 Task: Search one way flight ticket for 2 adults, 4 children and 1 infant on lap in business from Ceiba: Jose Aponte De La Torre Airport to Rock Springs: Southwest Wyoming Regional Airport (rock Springs Sweetwater County Airport) on 8-5-2023. Choice of flights is Frontier. Number of bags: 2 carry on bags and 7 checked bags. Price is upto 40000. Outbound departure time preference is 20:30.
Action: Mouse moved to (406, 348)
Screenshot: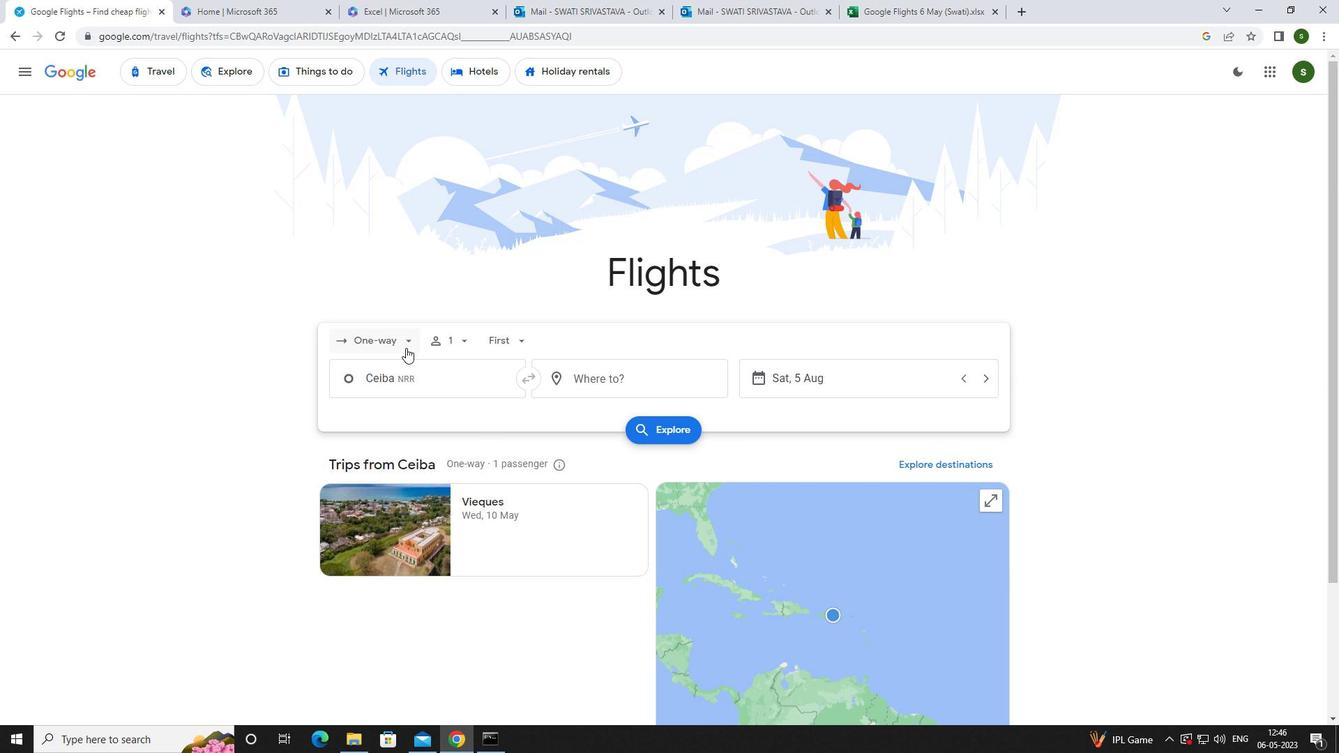 
Action: Mouse pressed left at (406, 348)
Screenshot: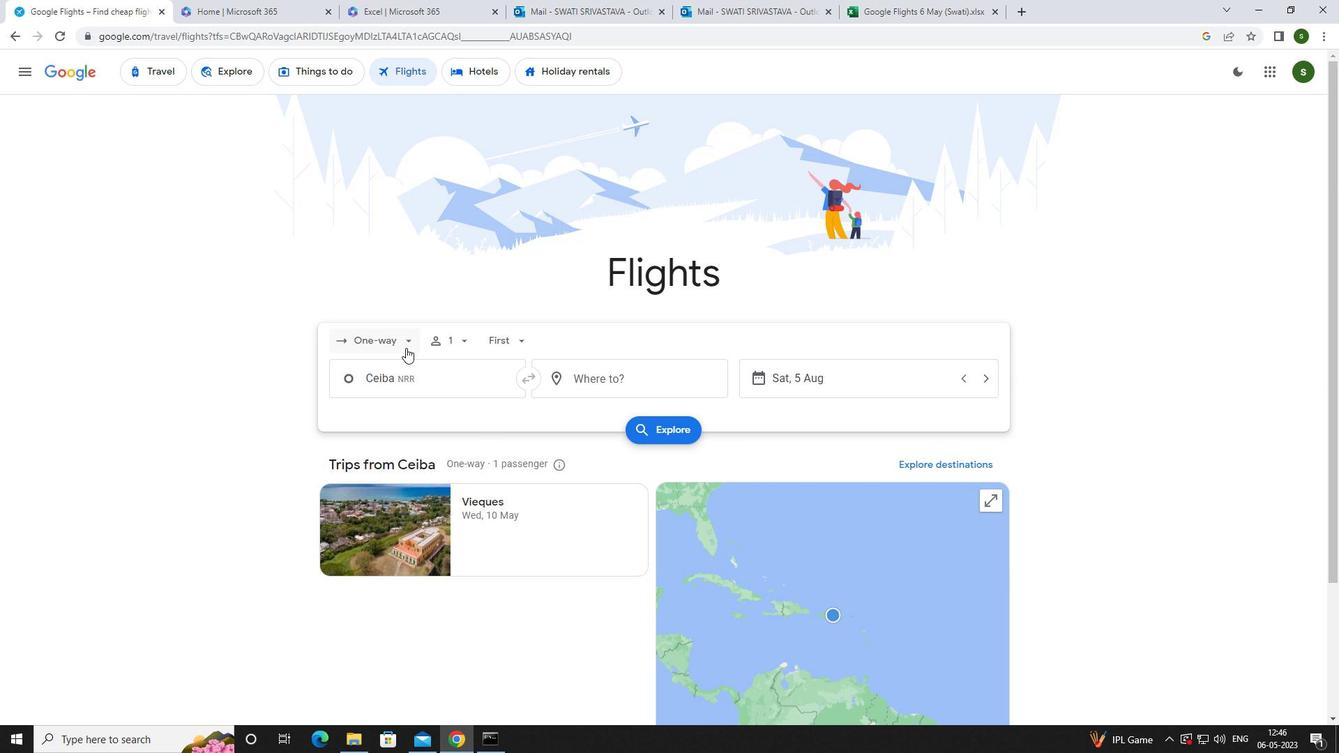 
Action: Mouse moved to (401, 399)
Screenshot: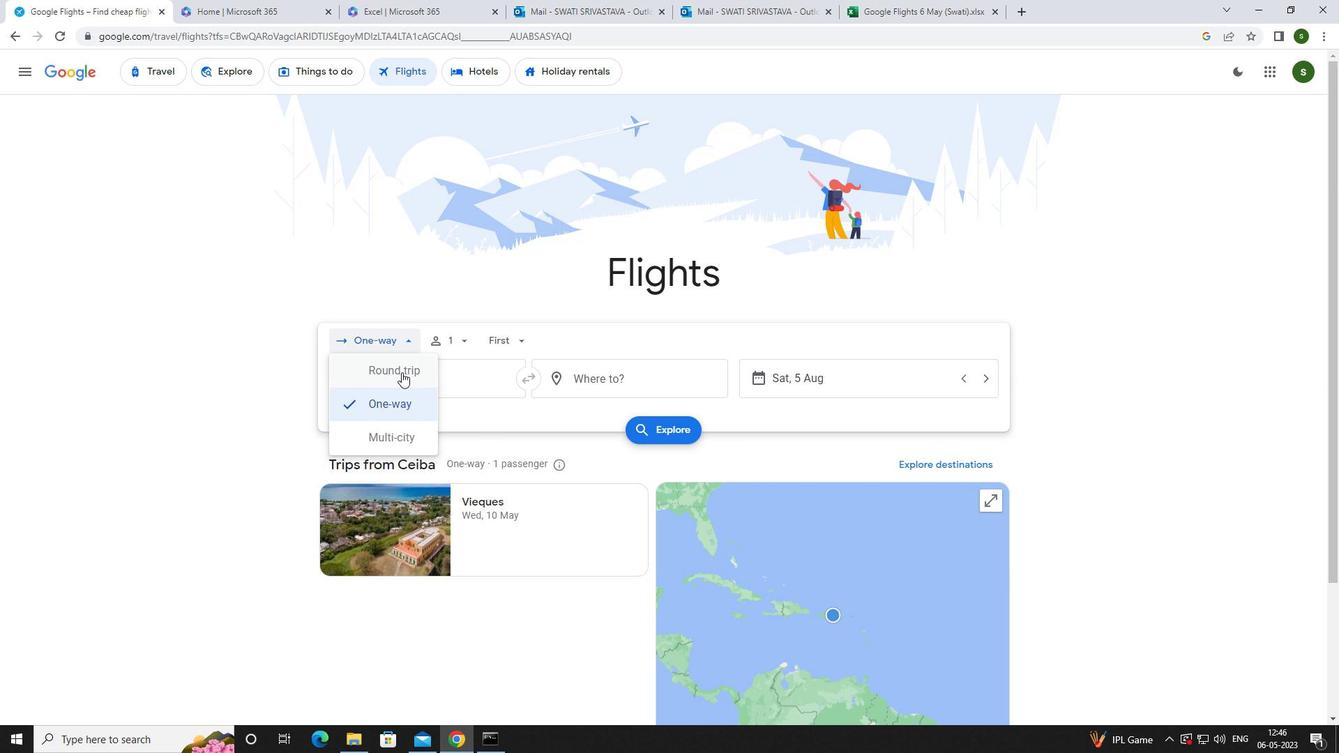 
Action: Mouse pressed left at (401, 399)
Screenshot: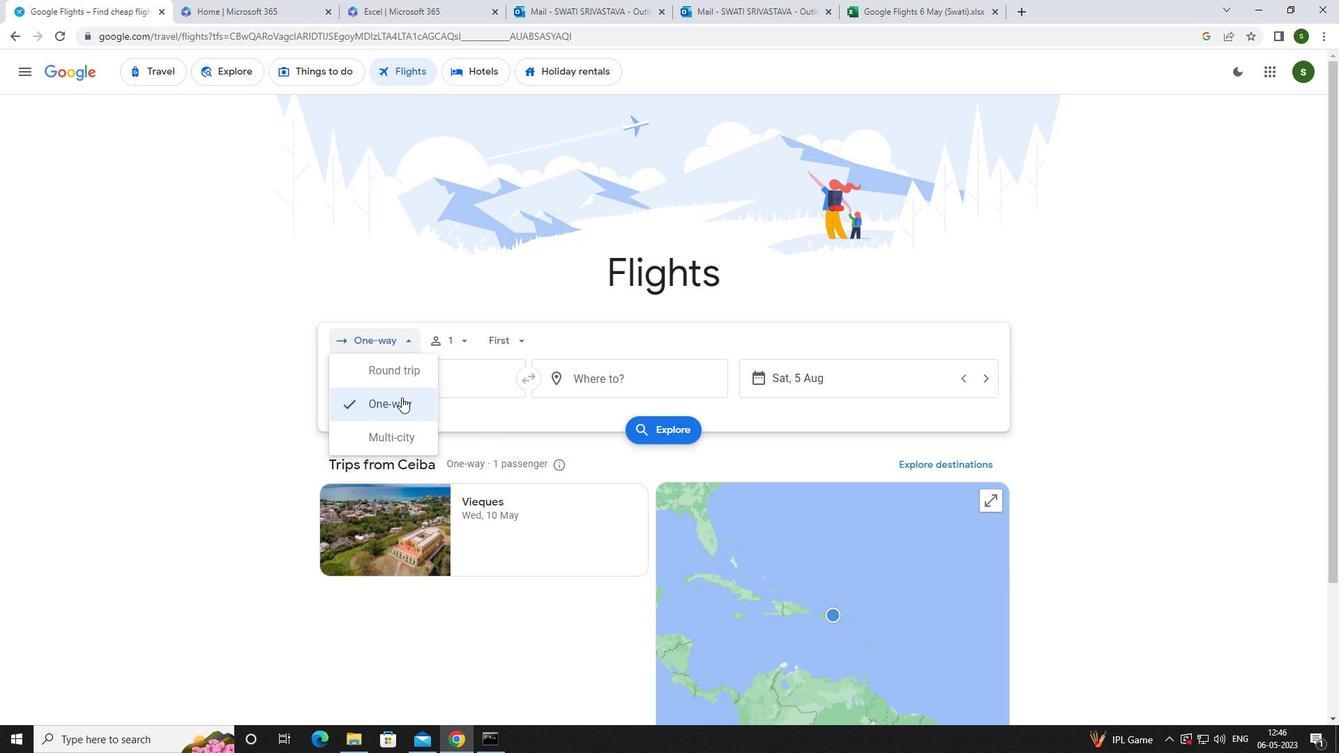 
Action: Mouse moved to (457, 332)
Screenshot: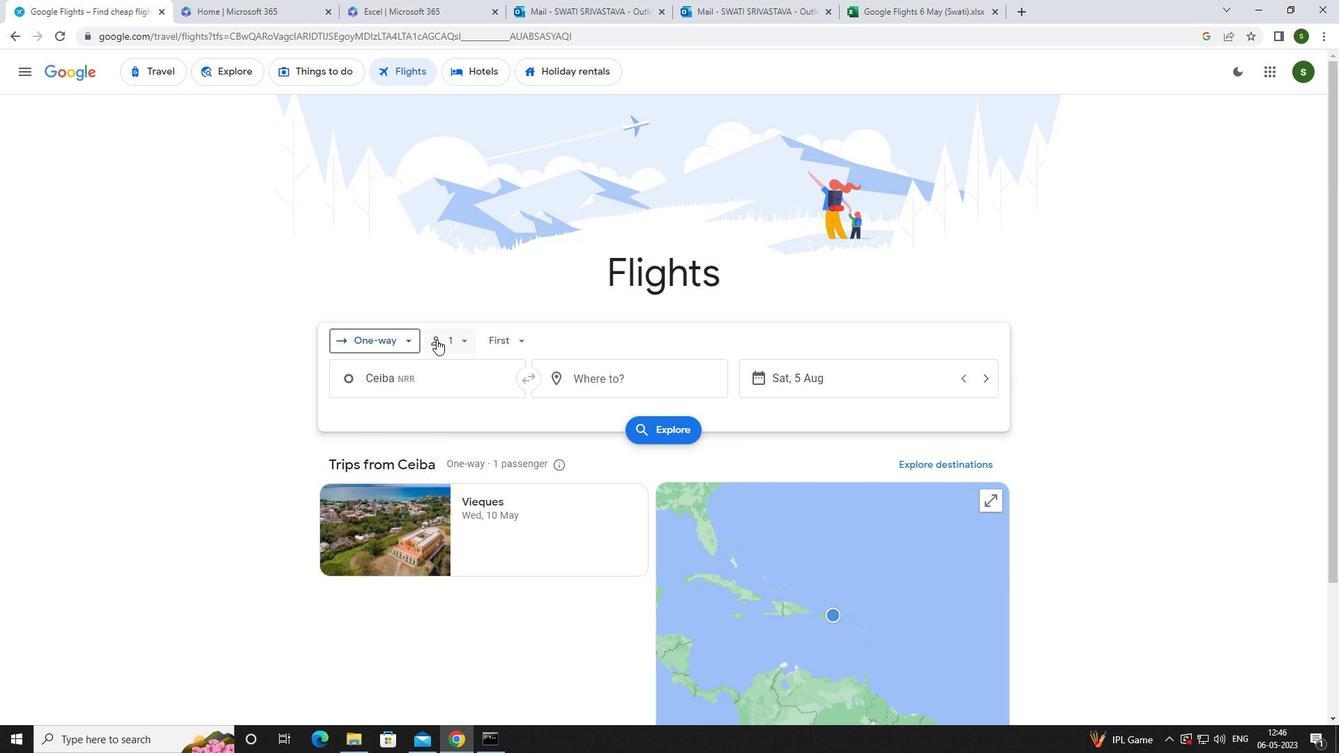 
Action: Mouse pressed left at (457, 332)
Screenshot: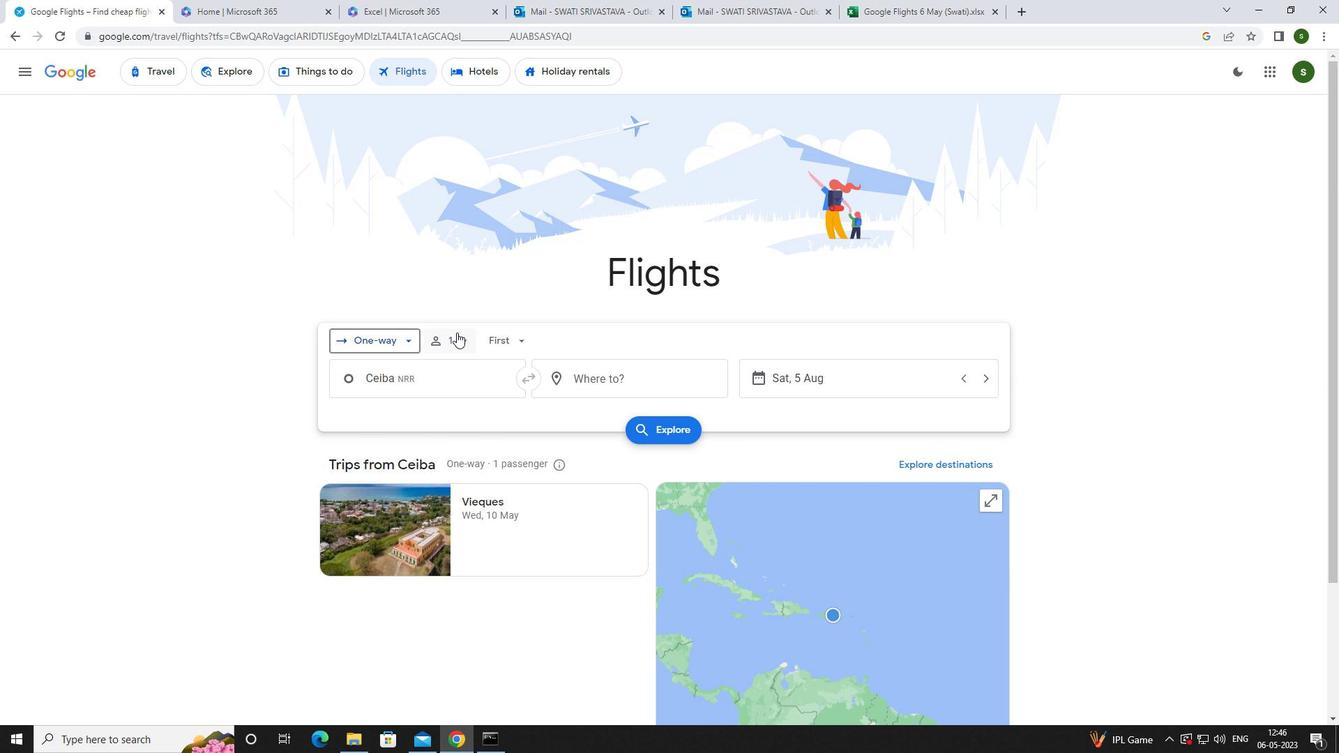 
Action: Mouse moved to (575, 372)
Screenshot: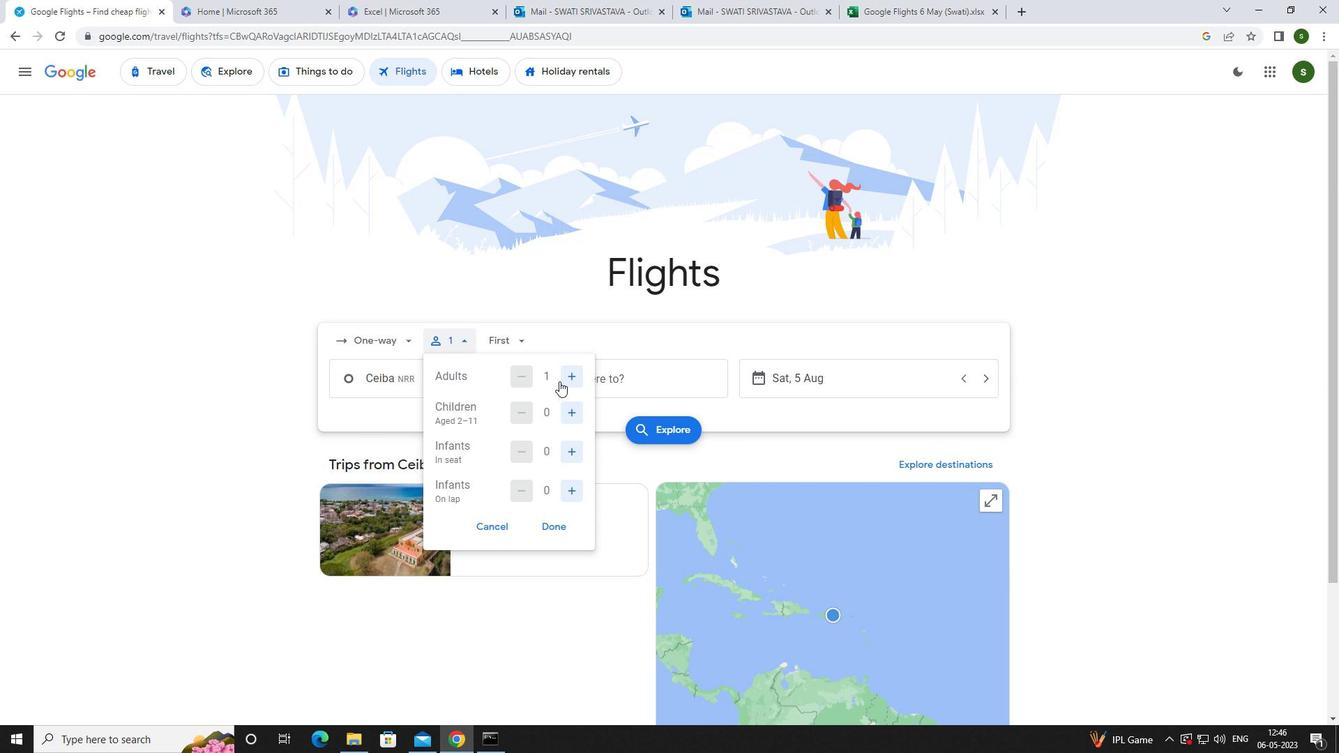 
Action: Mouse pressed left at (575, 372)
Screenshot: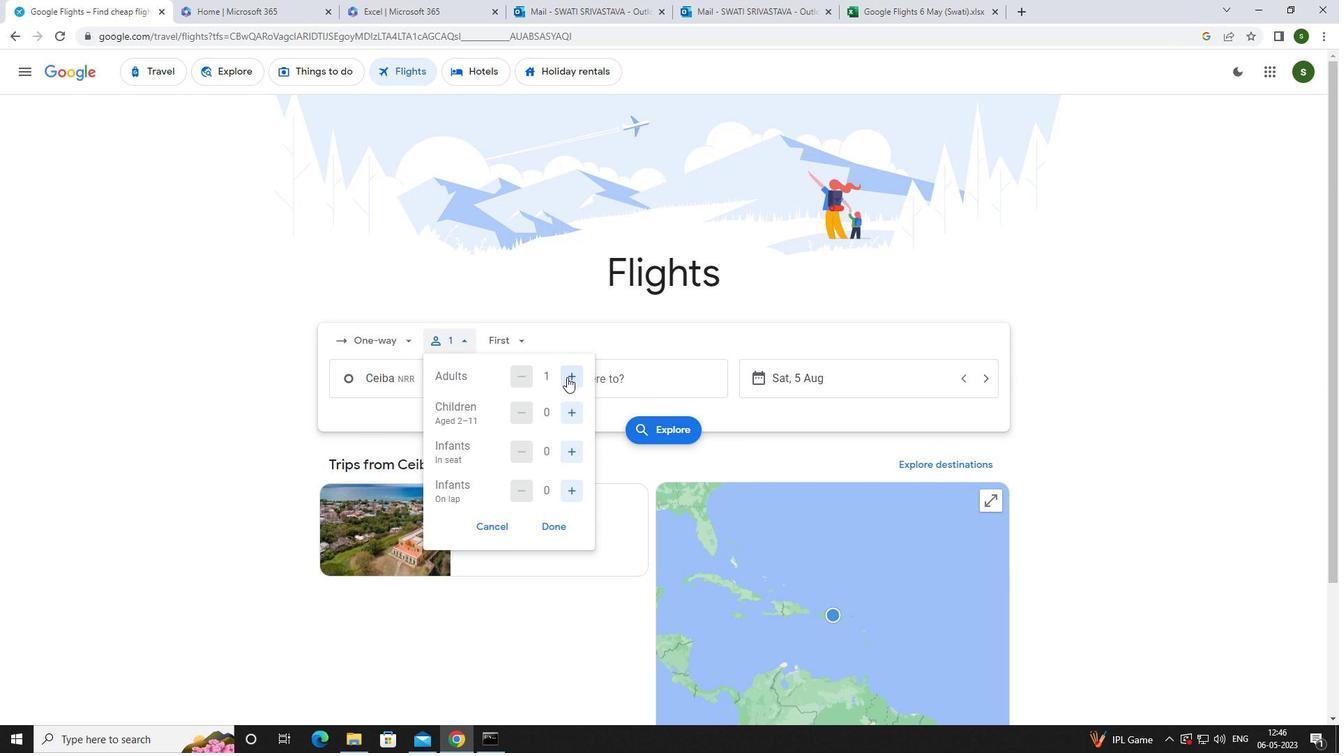 
Action: Mouse moved to (574, 408)
Screenshot: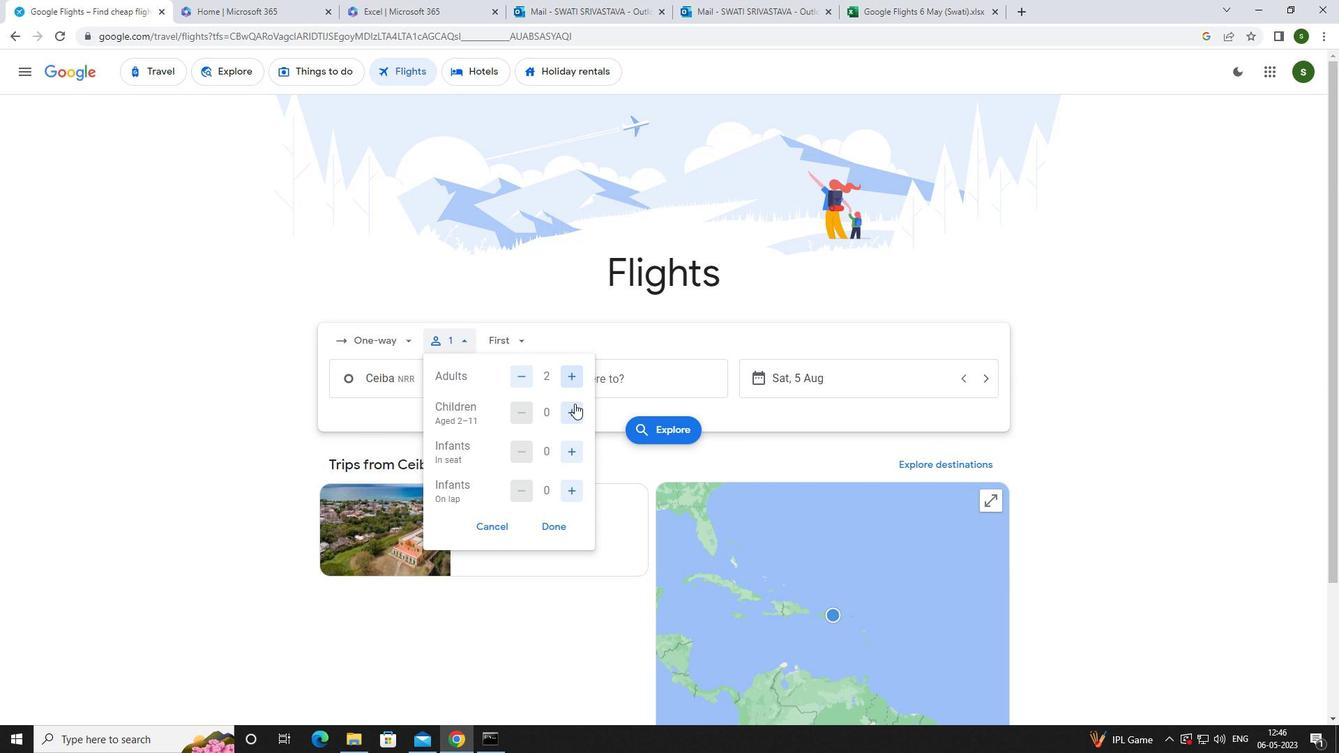 
Action: Mouse pressed left at (574, 408)
Screenshot: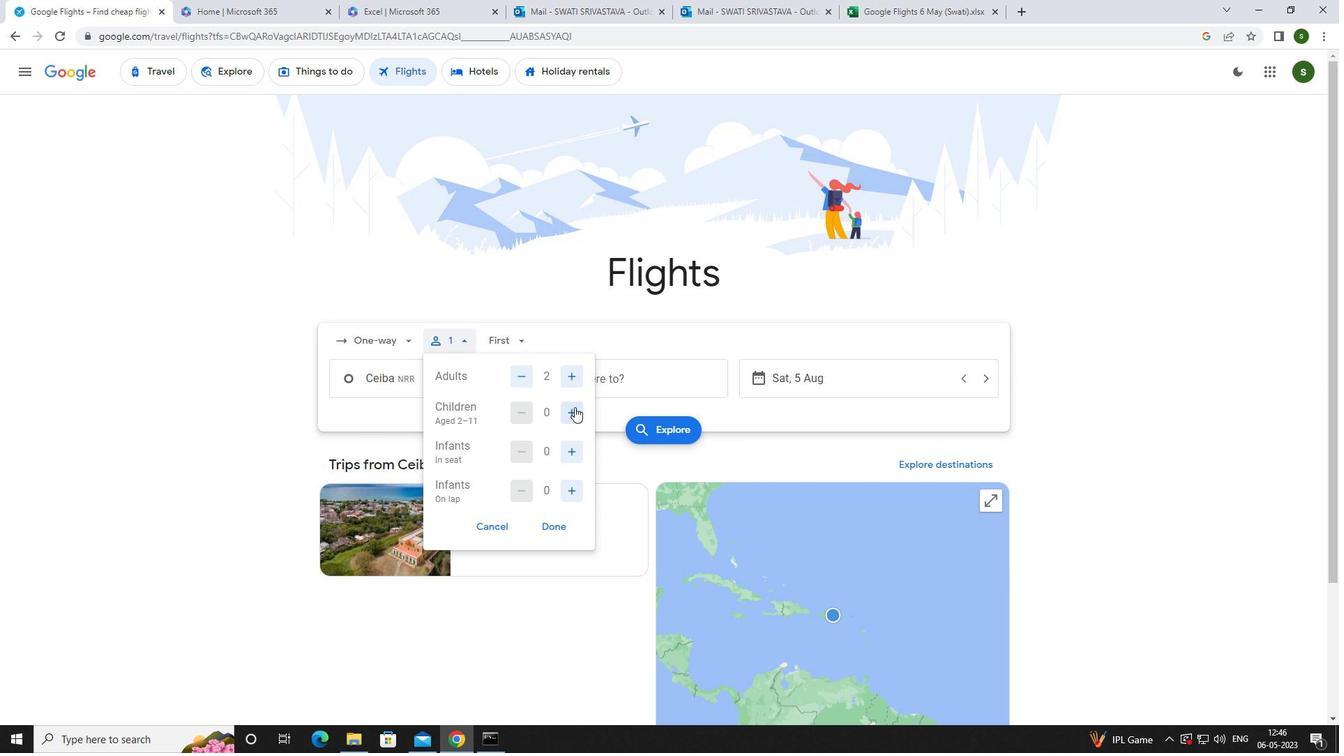 
Action: Mouse pressed left at (574, 408)
Screenshot: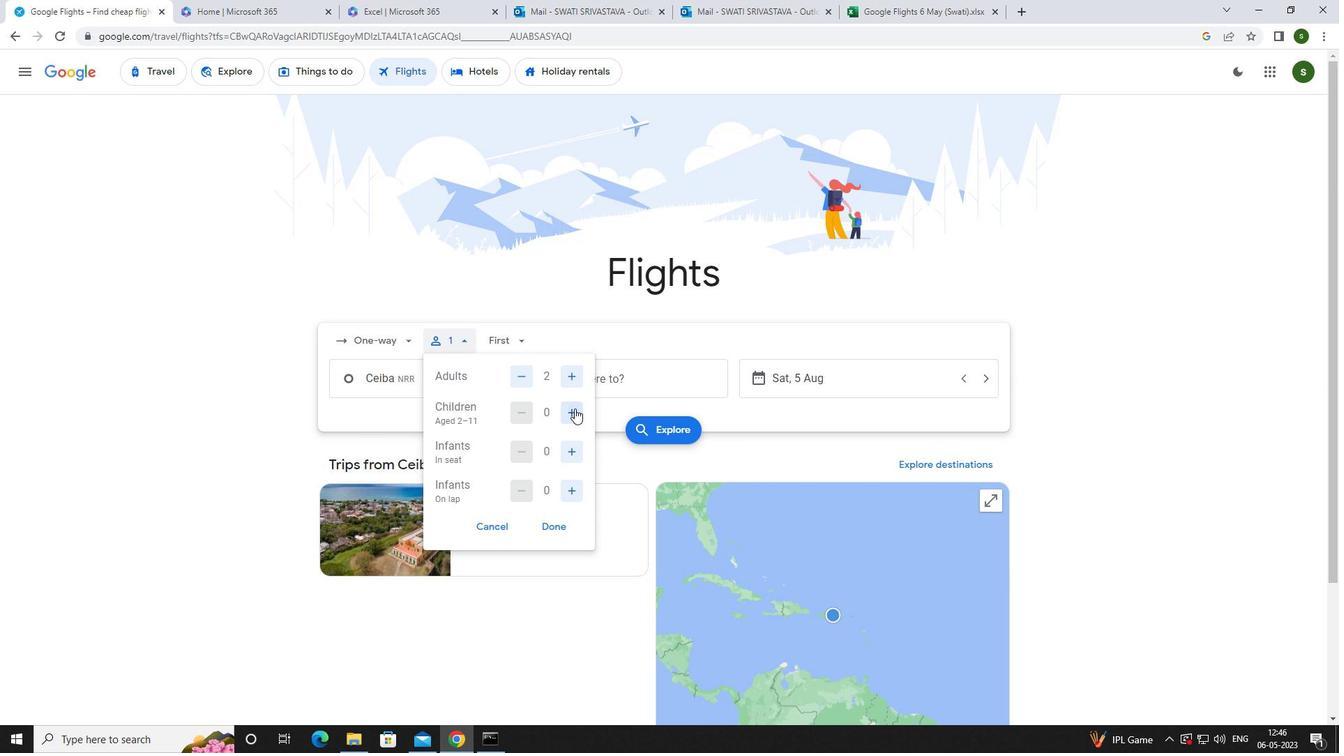 
Action: Mouse pressed left at (574, 408)
Screenshot: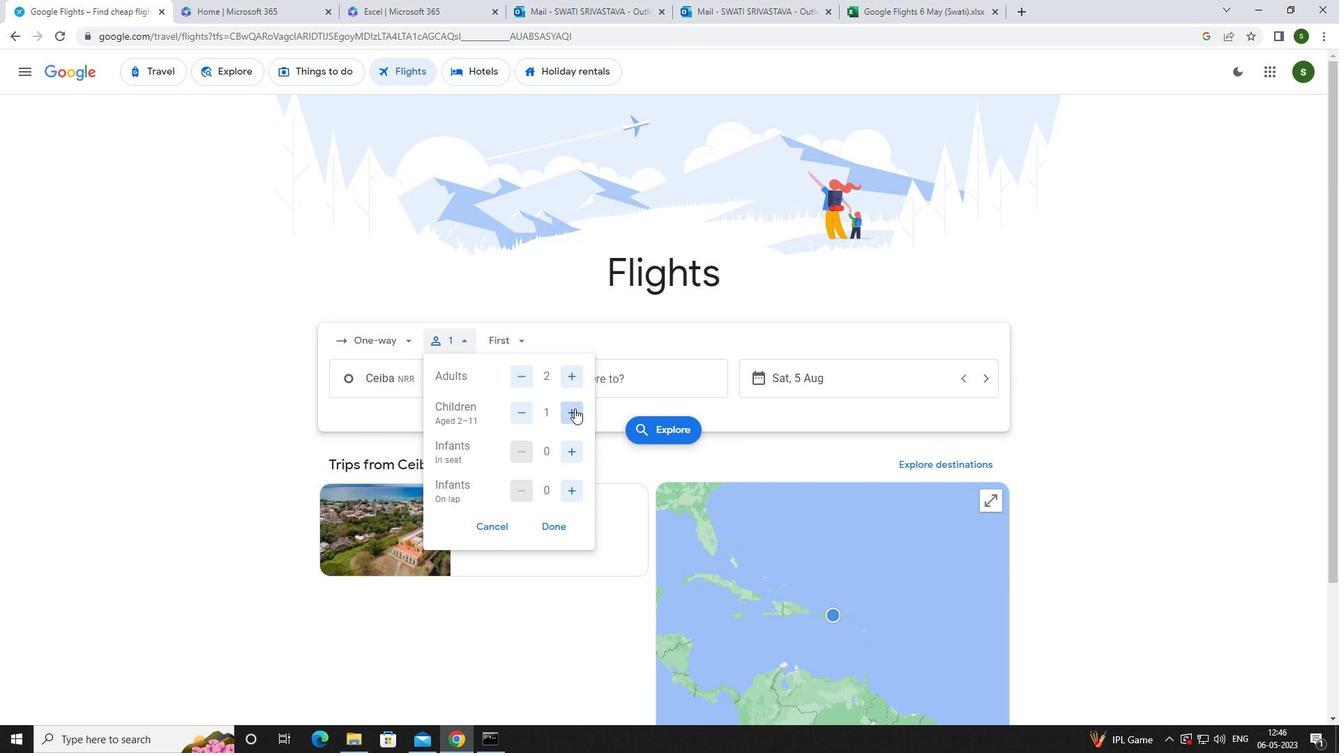 
Action: Mouse pressed left at (574, 408)
Screenshot: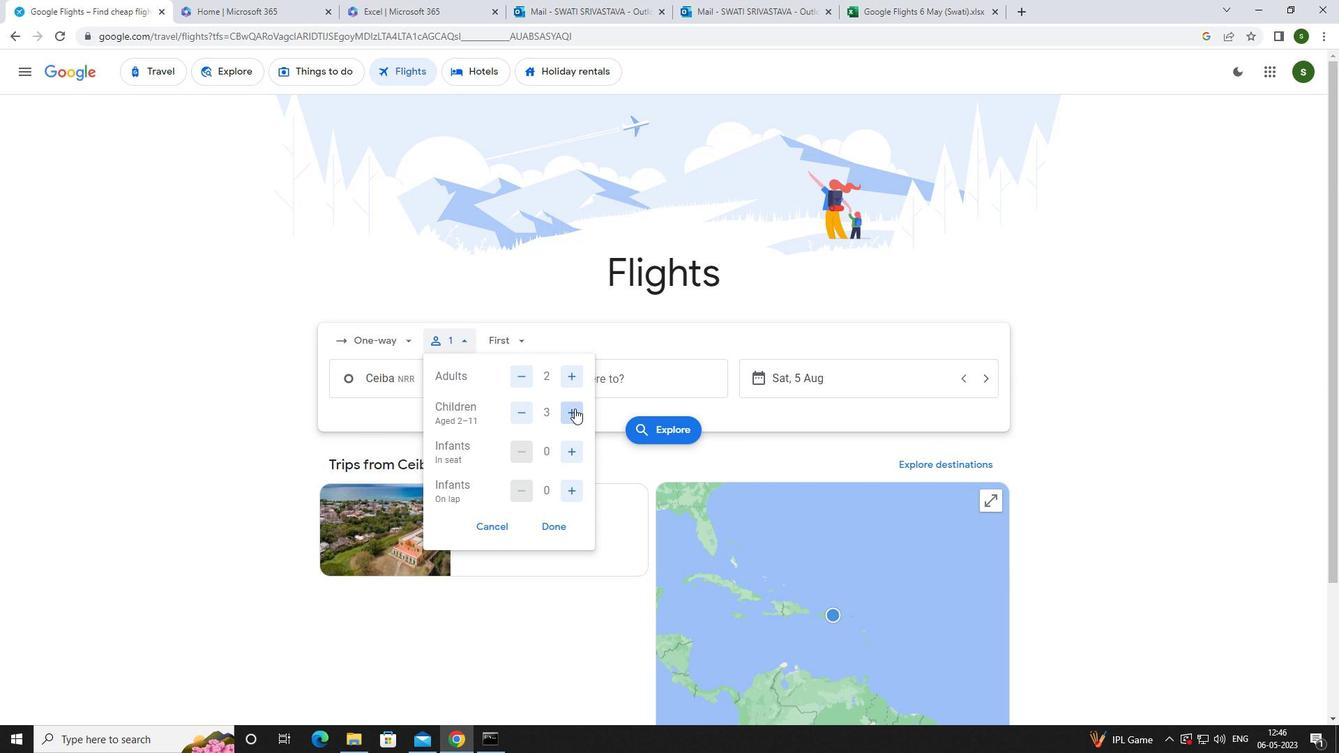 
Action: Mouse moved to (571, 484)
Screenshot: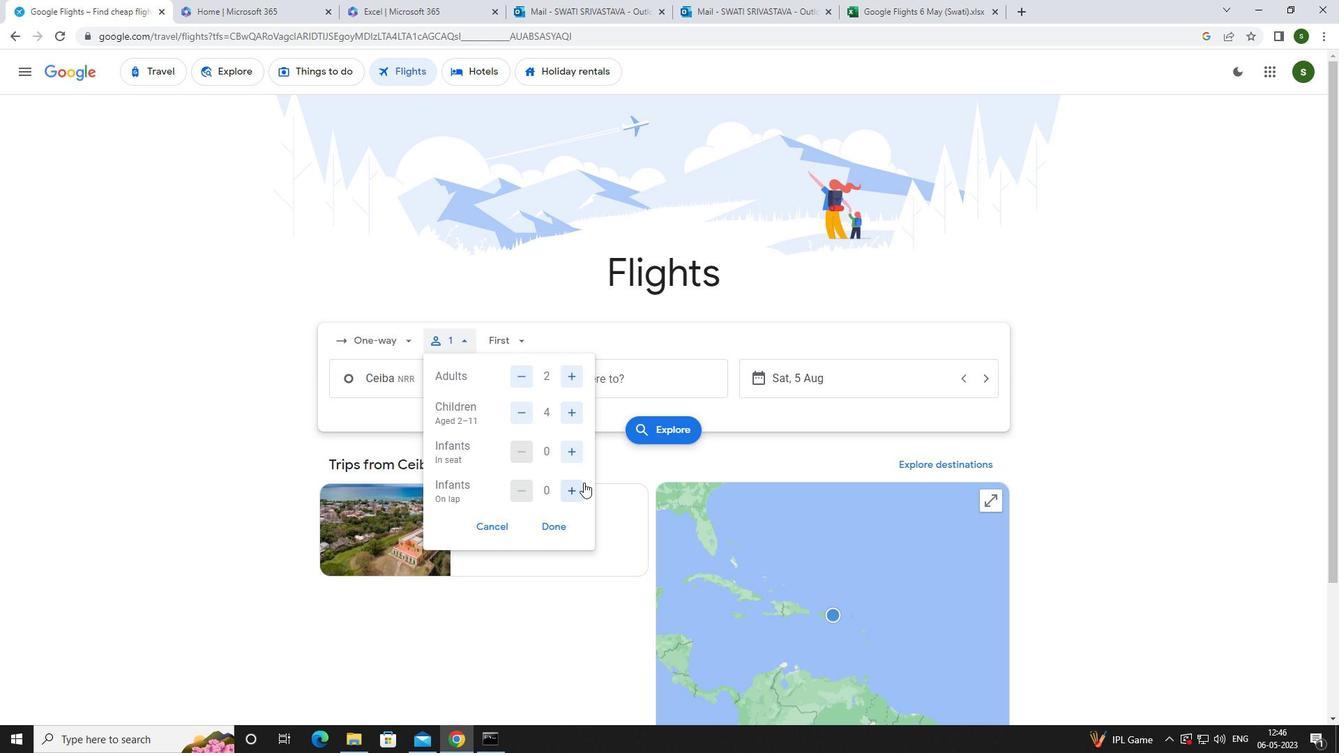 
Action: Mouse pressed left at (571, 484)
Screenshot: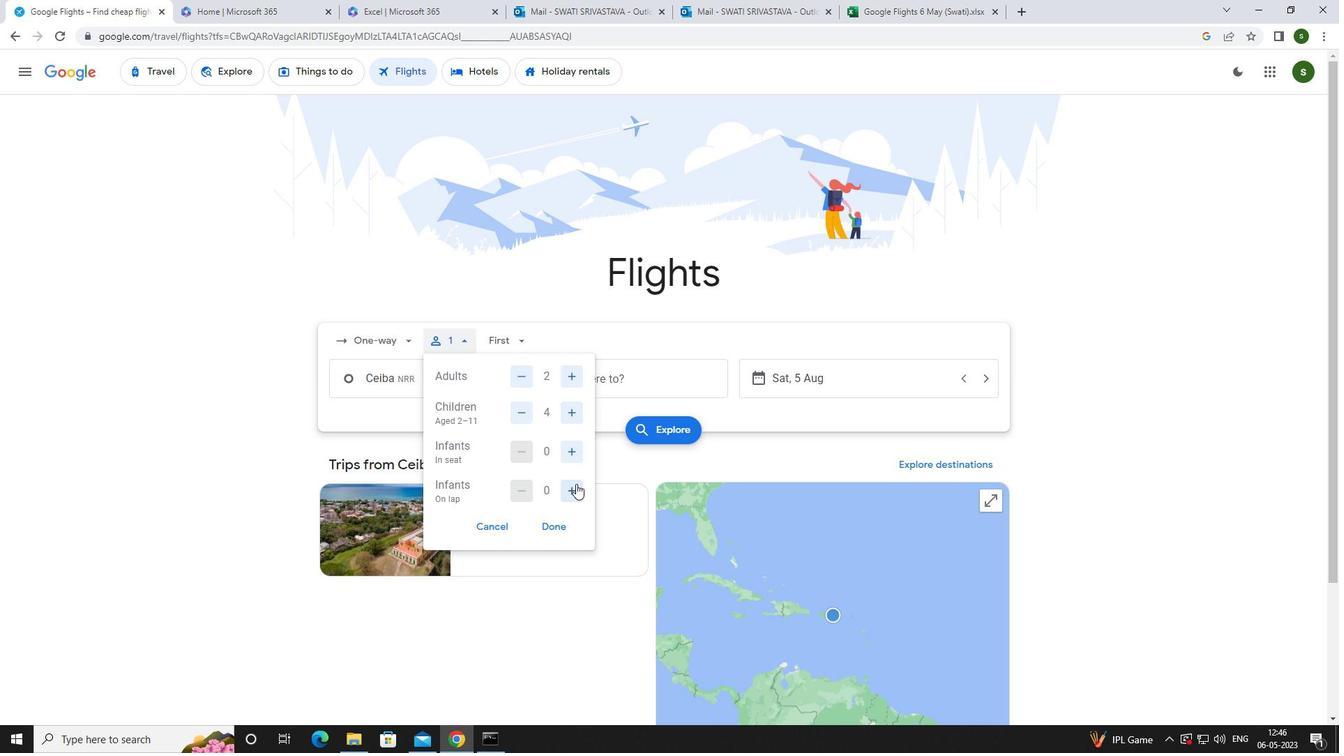 
Action: Mouse moved to (521, 341)
Screenshot: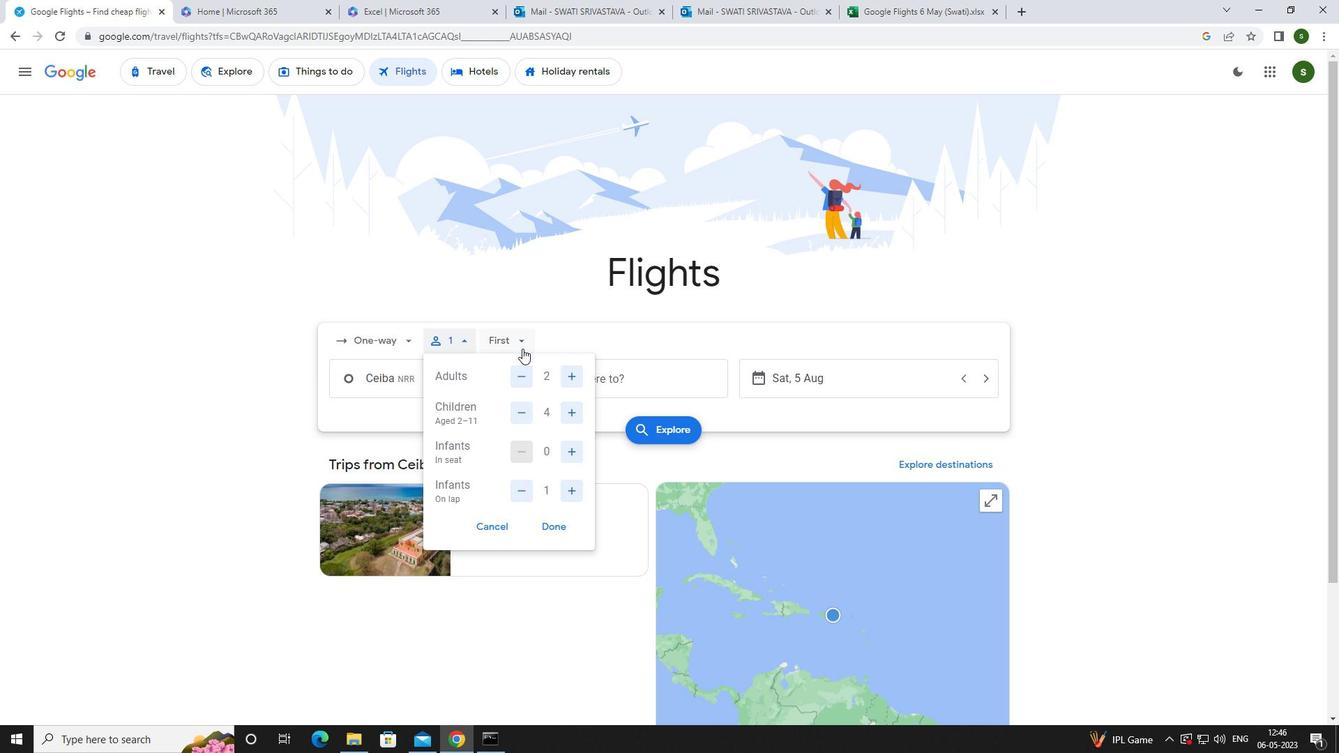 
Action: Mouse pressed left at (521, 341)
Screenshot: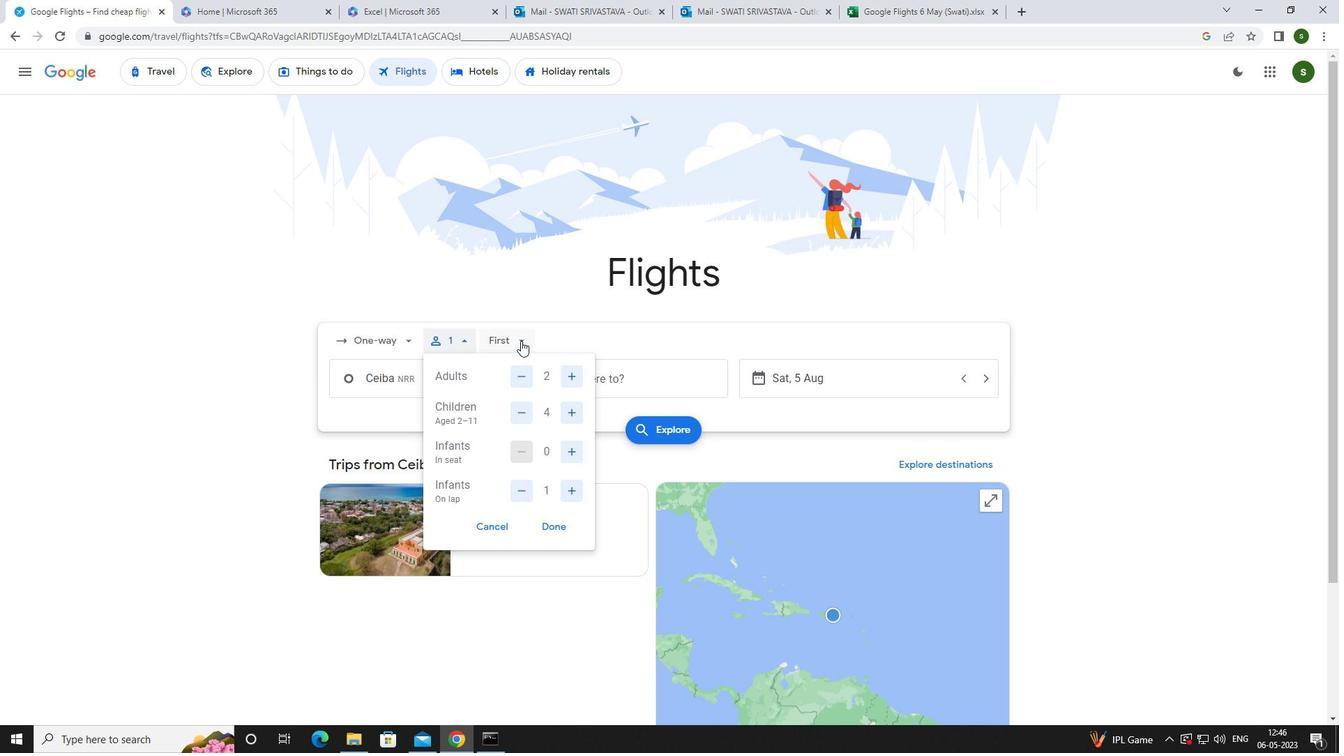
Action: Mouse moved to (528, 443)
Screenshot: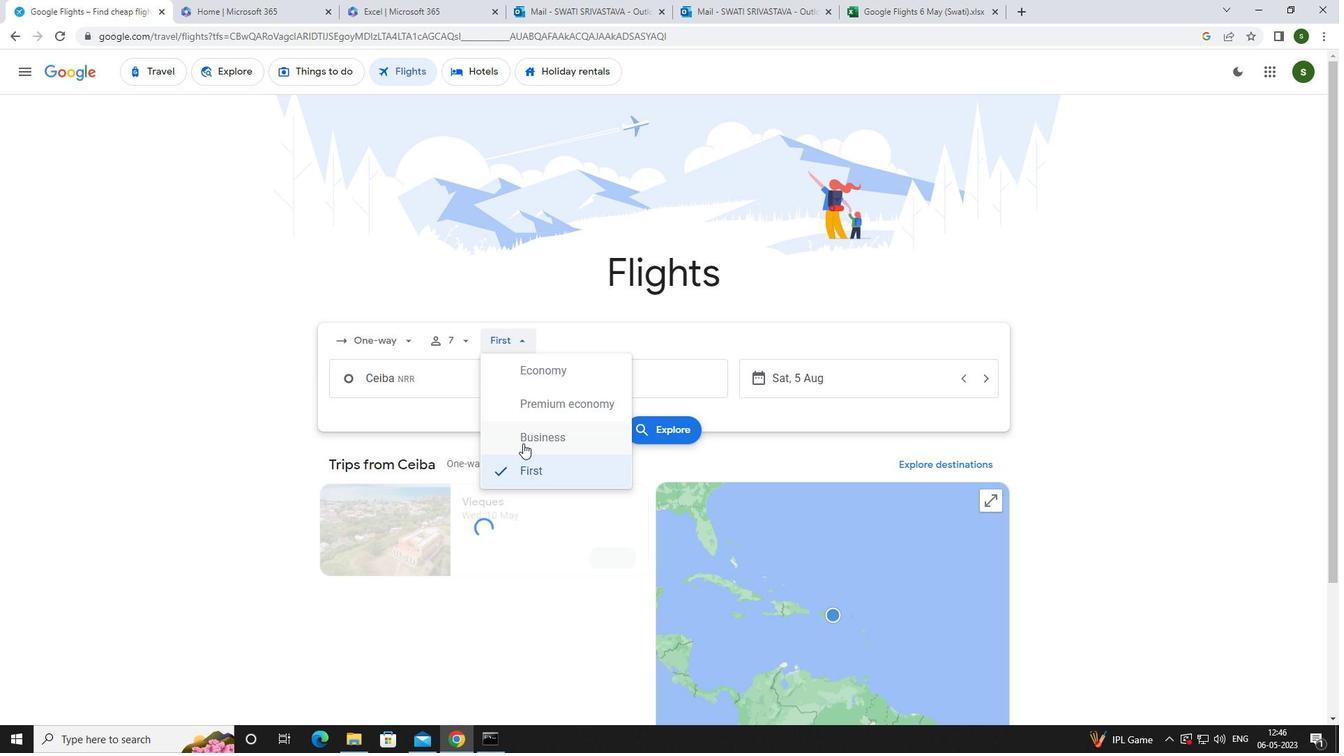 
Action: Mouse pressed left at (528, 443)
Screenshot: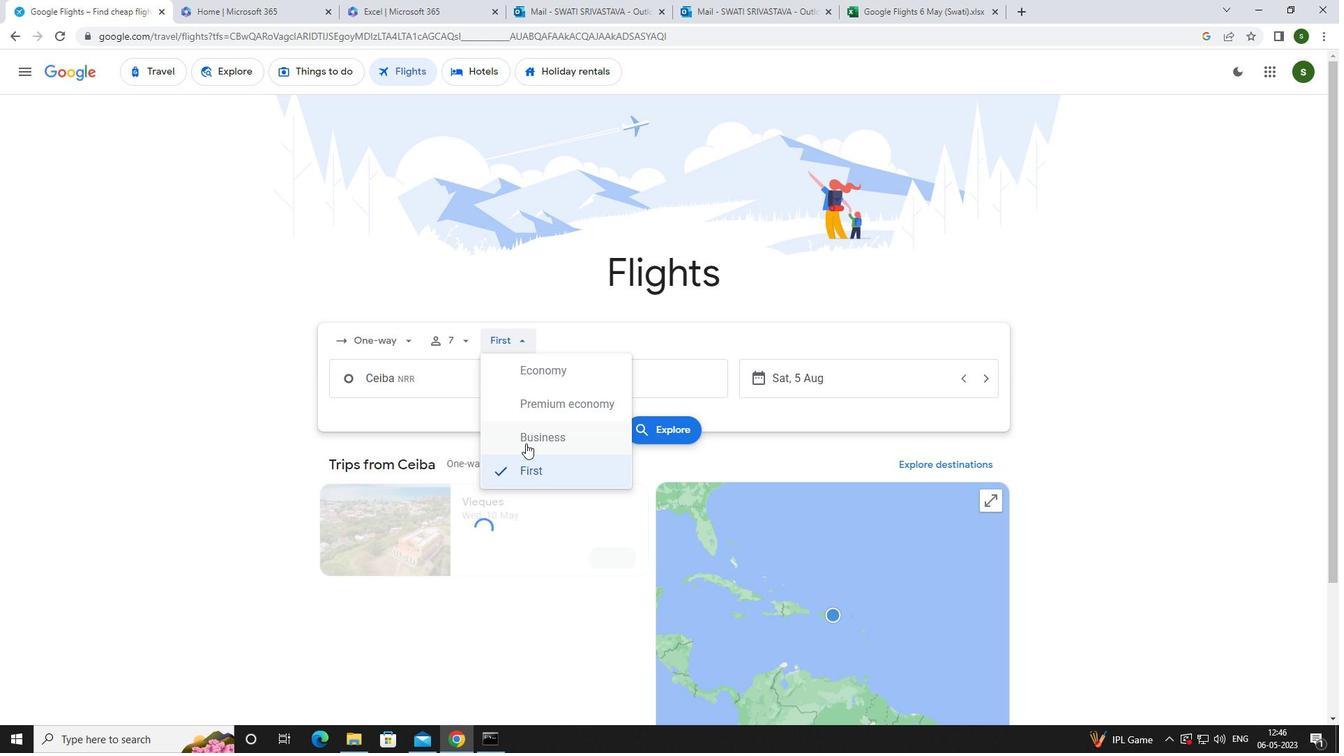 
Action: Mouse moved to (480, 389)
Screenshot: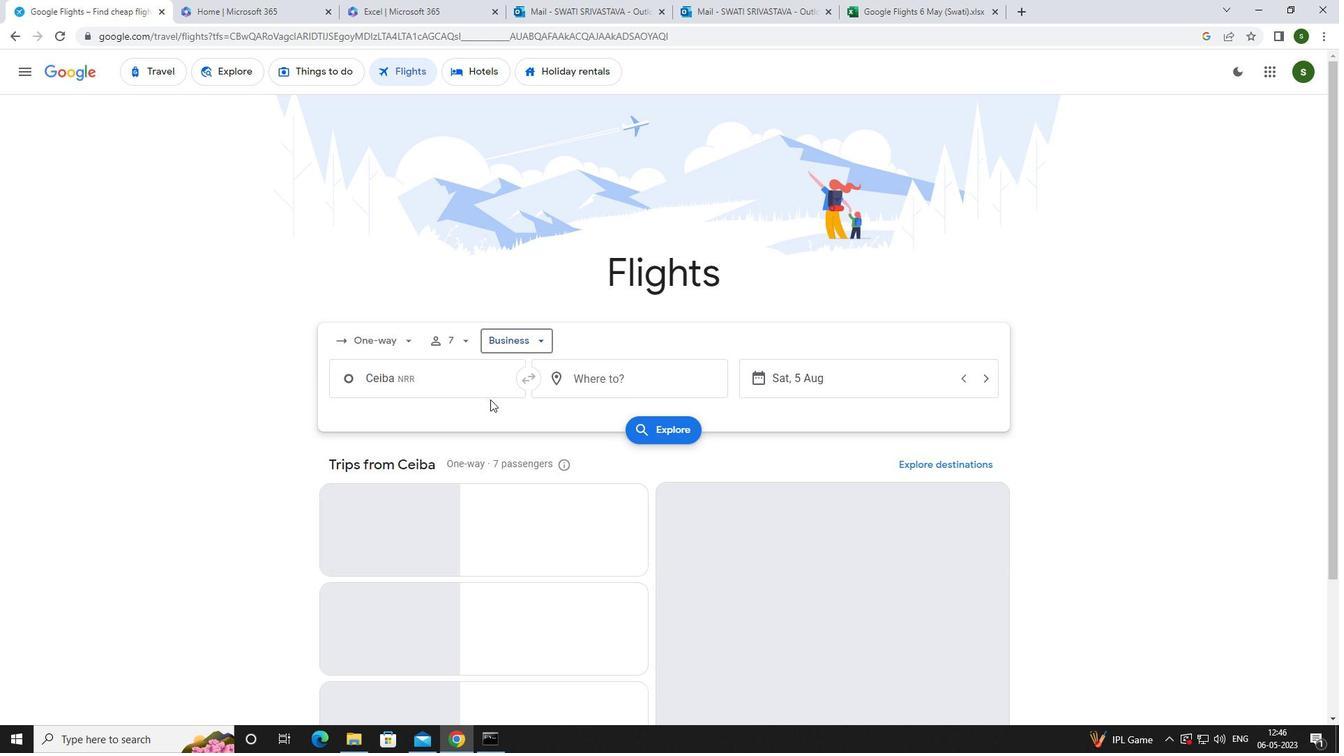 
Action: Mouse pressed left at (480, 389)
Screenshot: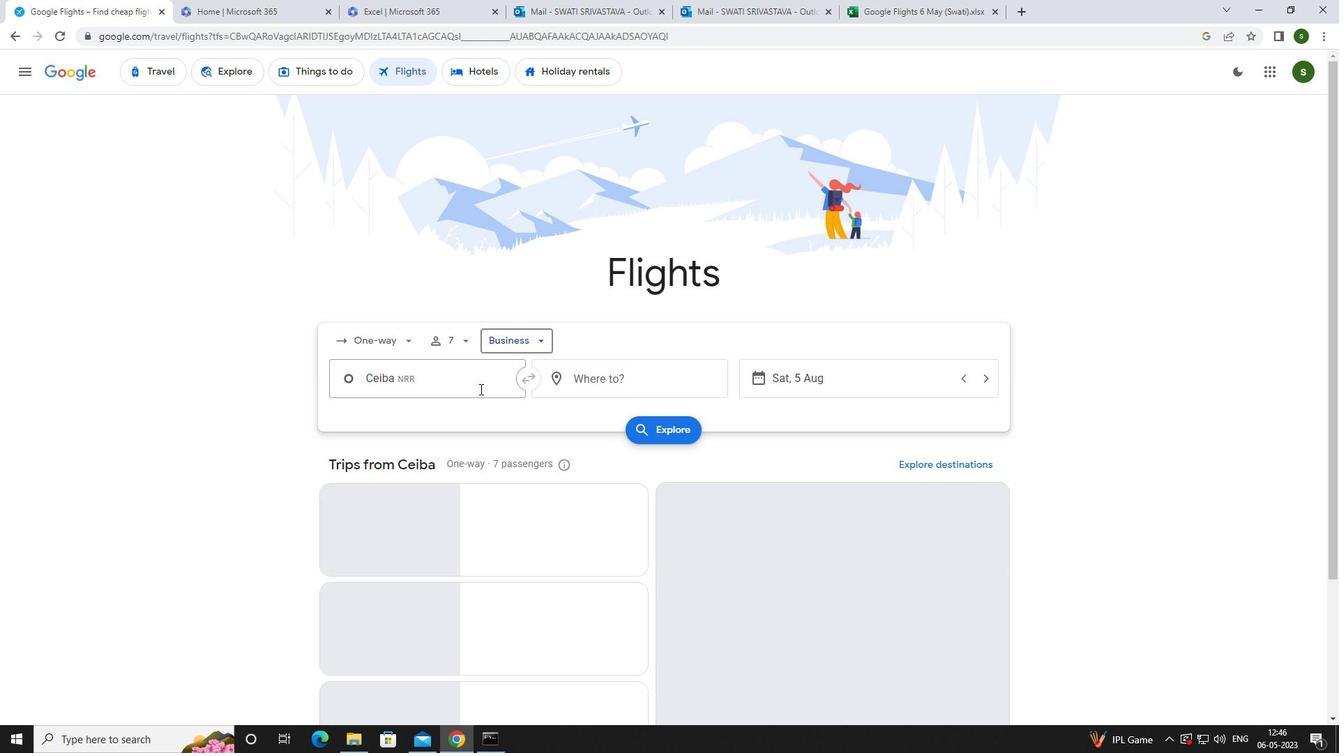 
Action: Key pressed <Key.caps_lock>j<Key.caps_lock>ose<Key.space><Key.caps_lock>a<Key.caps_lock>pont
Screenshot: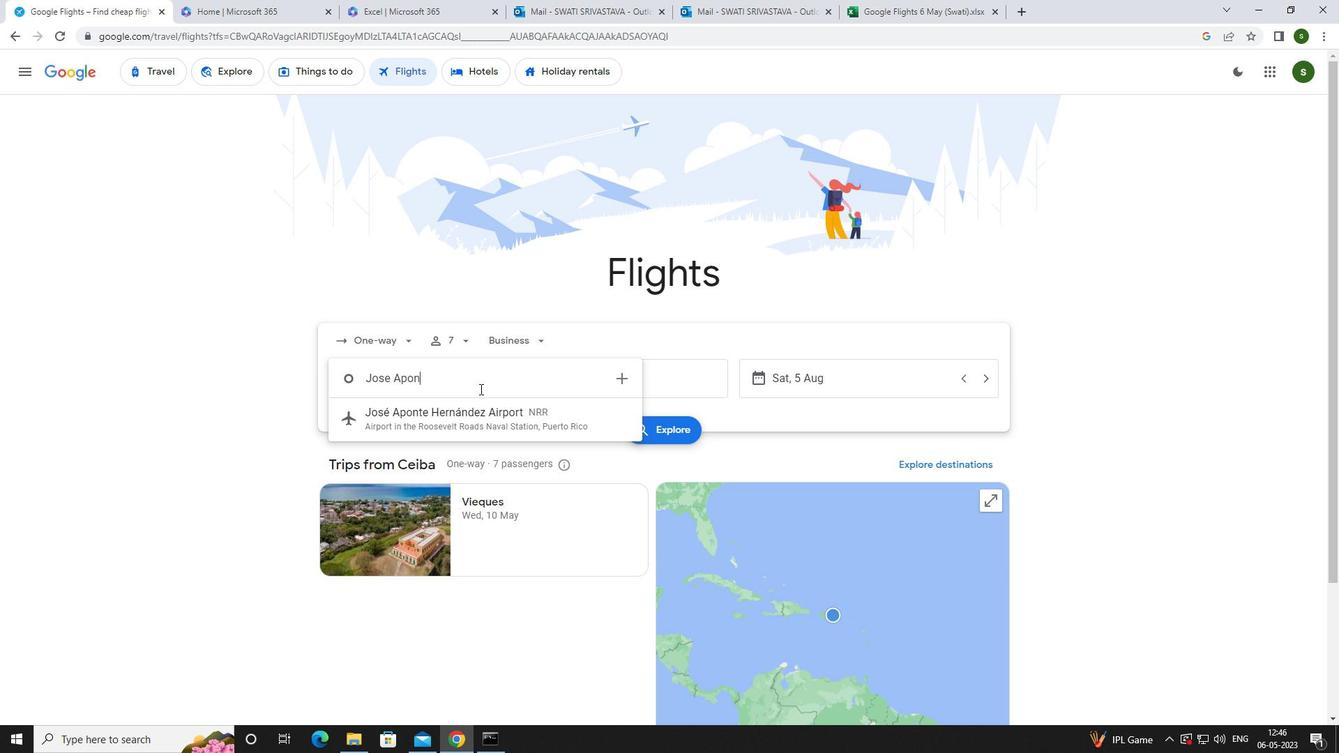 
Action: Mouse moved to (475, 413)
Screenshot: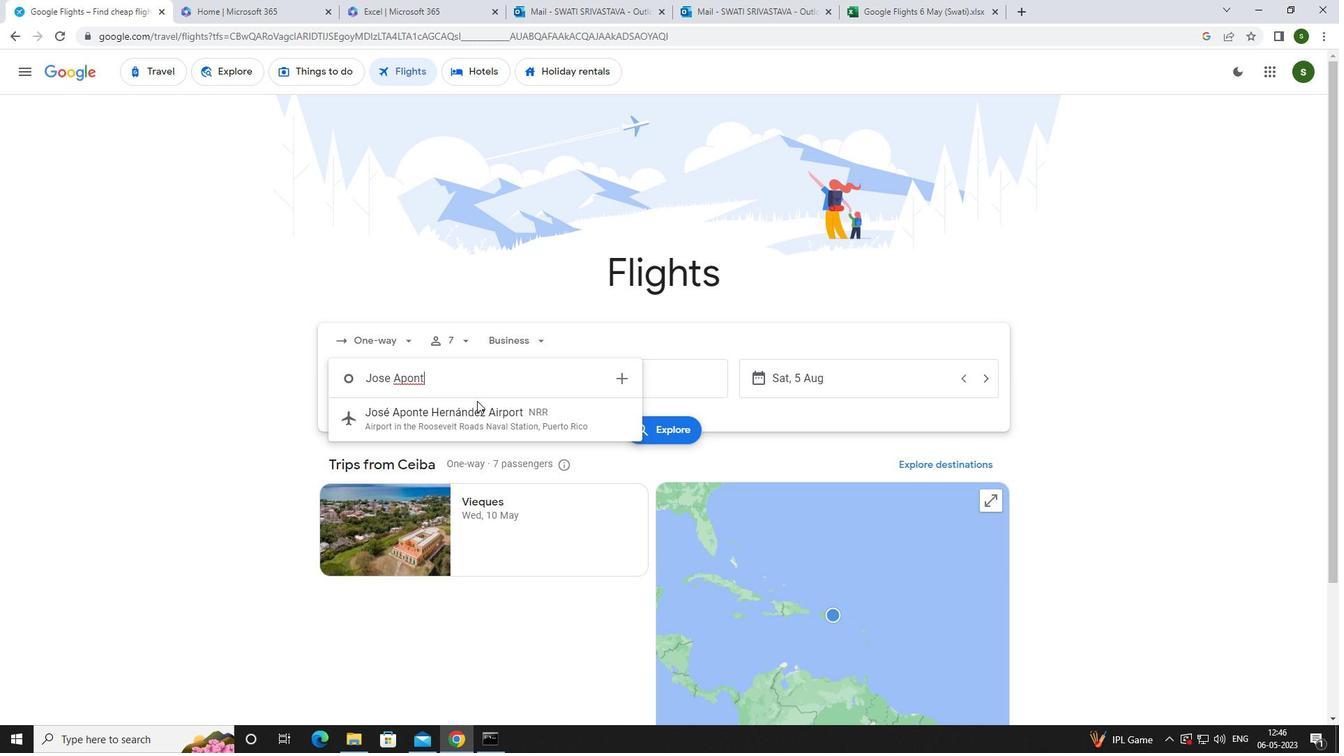 
Action: Mouse pressed left at (475, 413)
Screenshot: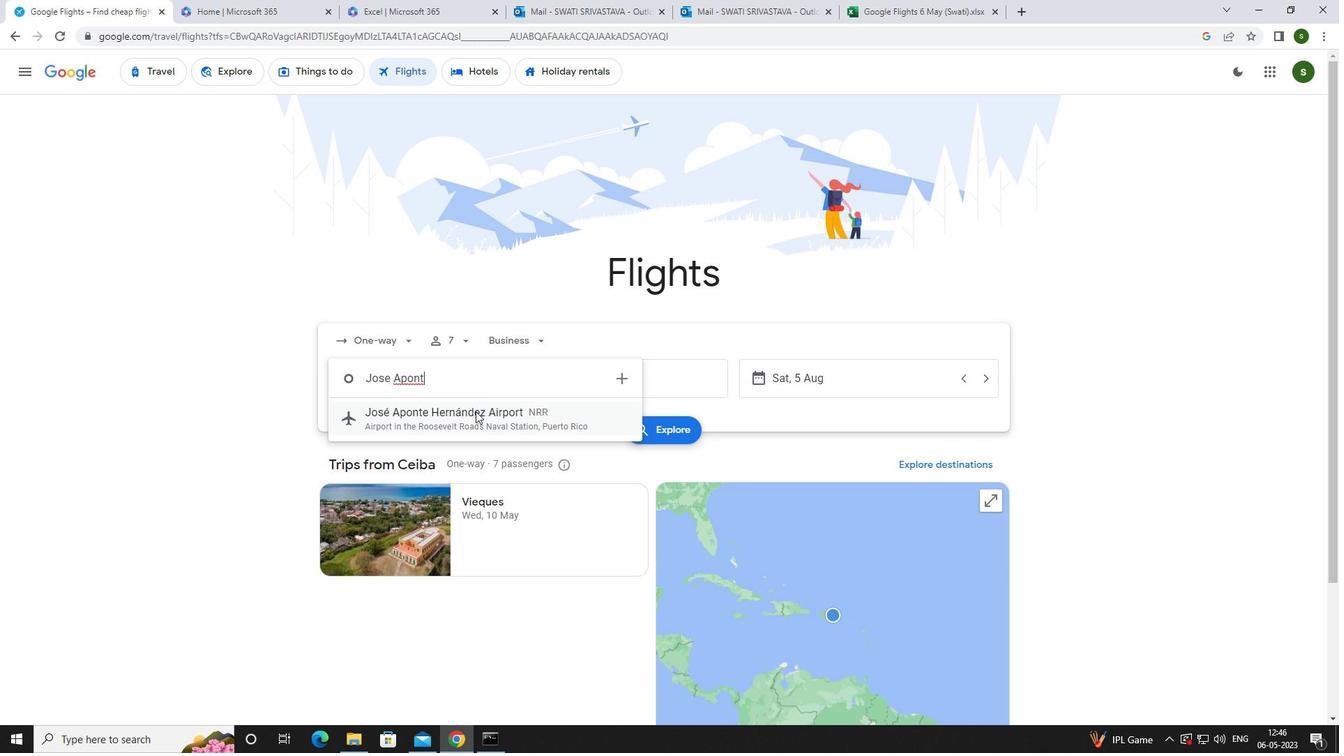 
Action: Mouse moved to (639, 384)
Screenshot: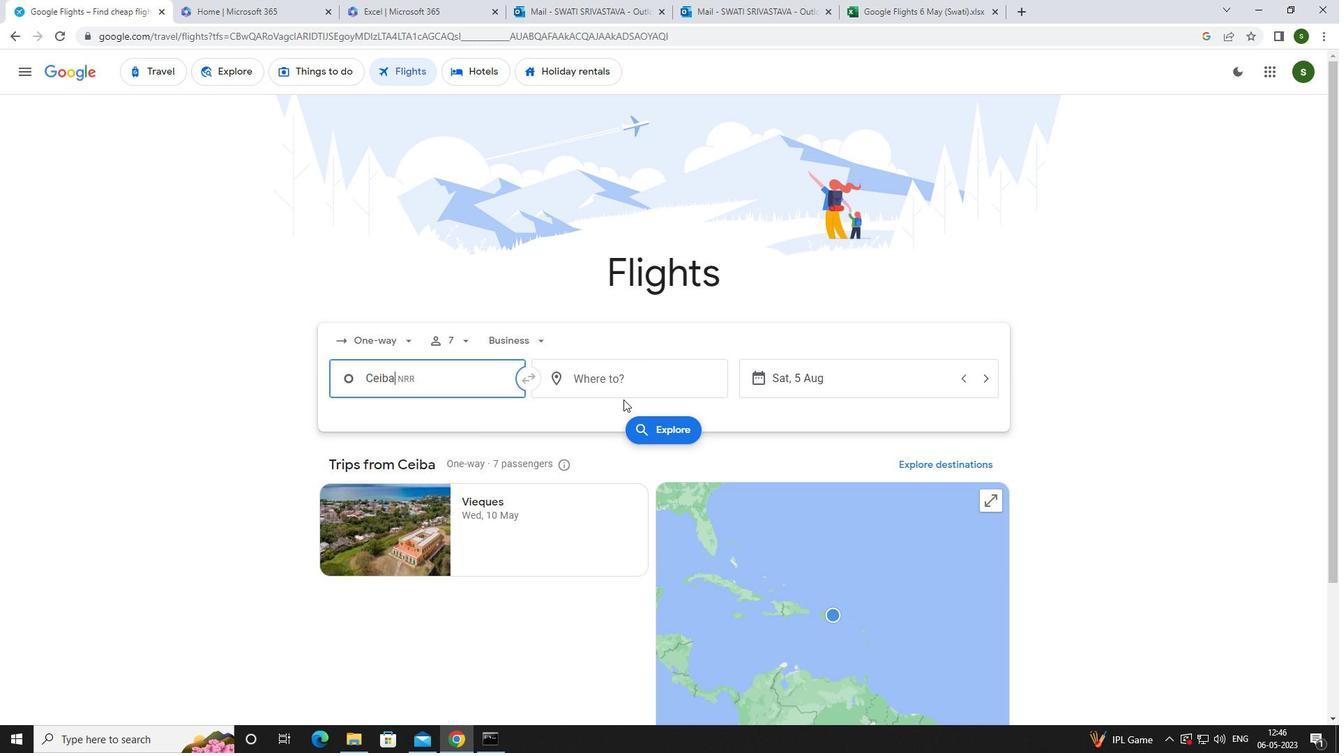 
Action: Mouse pressed left at (639, 384)
Screenshot: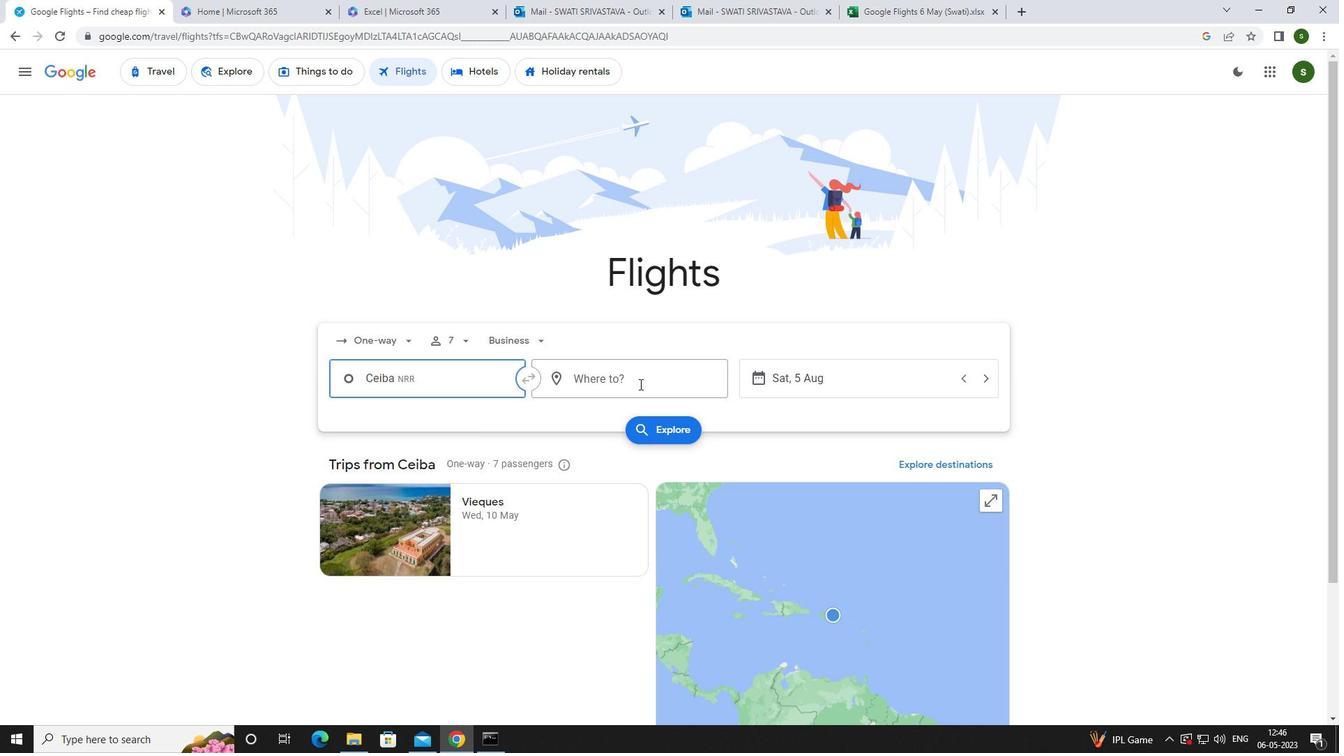 
Action: Mouse moved to (654, 367)
Screenshot: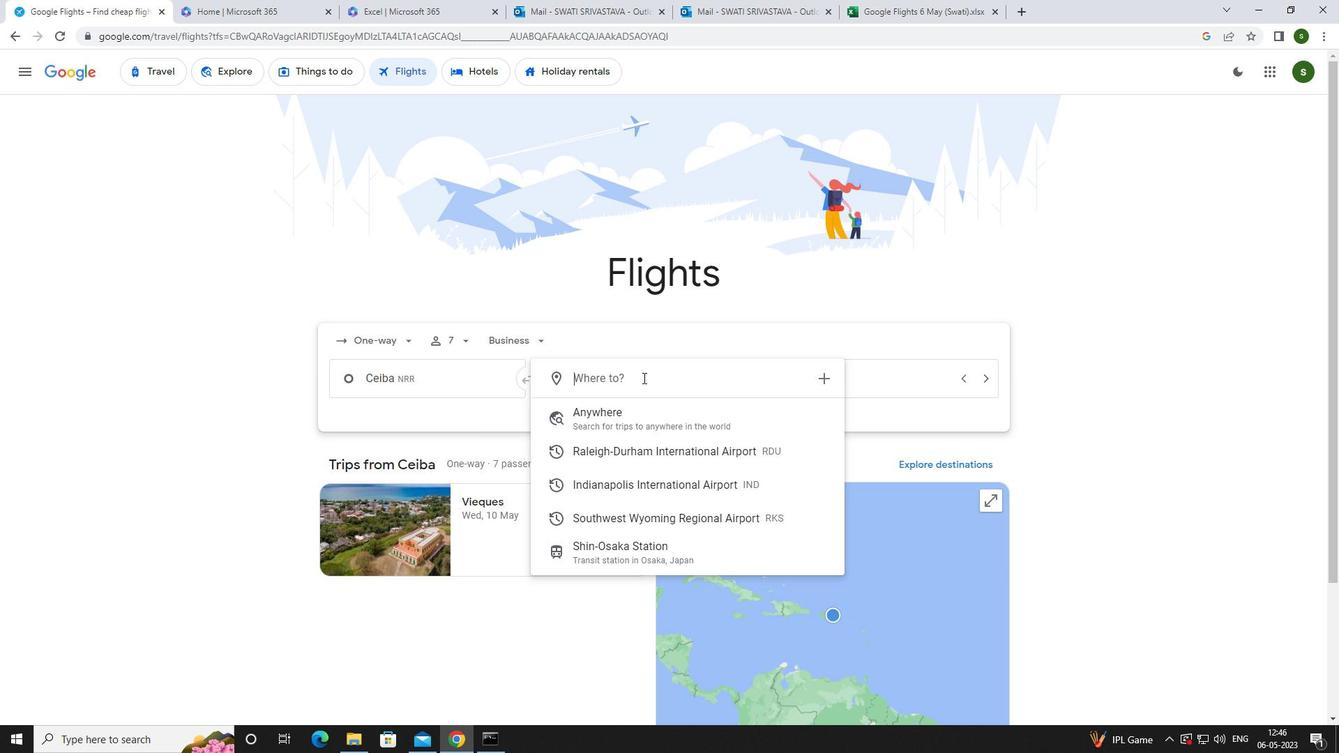 
Action: Key pressed <Key.caps_lock>r<Key.caps_lock>ock<Key.space><Key.caps_lock>s<Key.caps_lock>pri
Screenshot: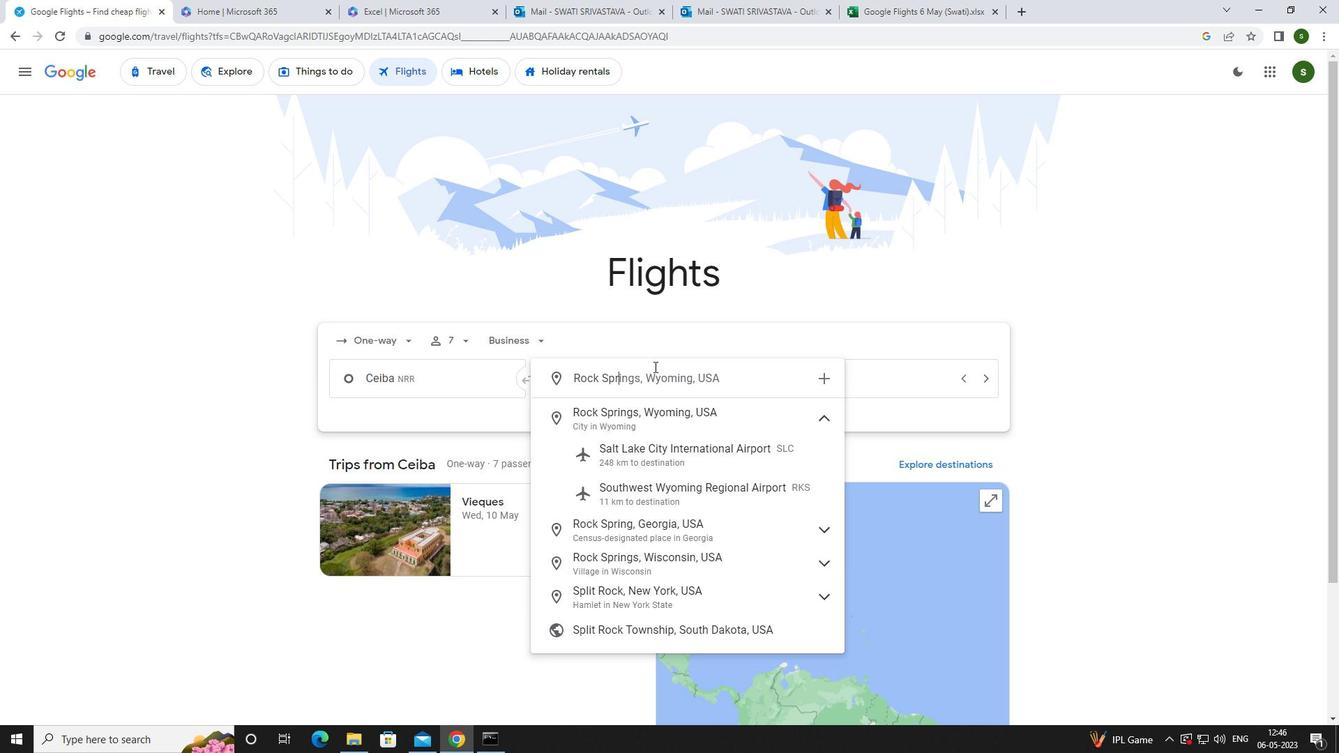 
Action: Mouse moved to (653, 497)
Screenshot: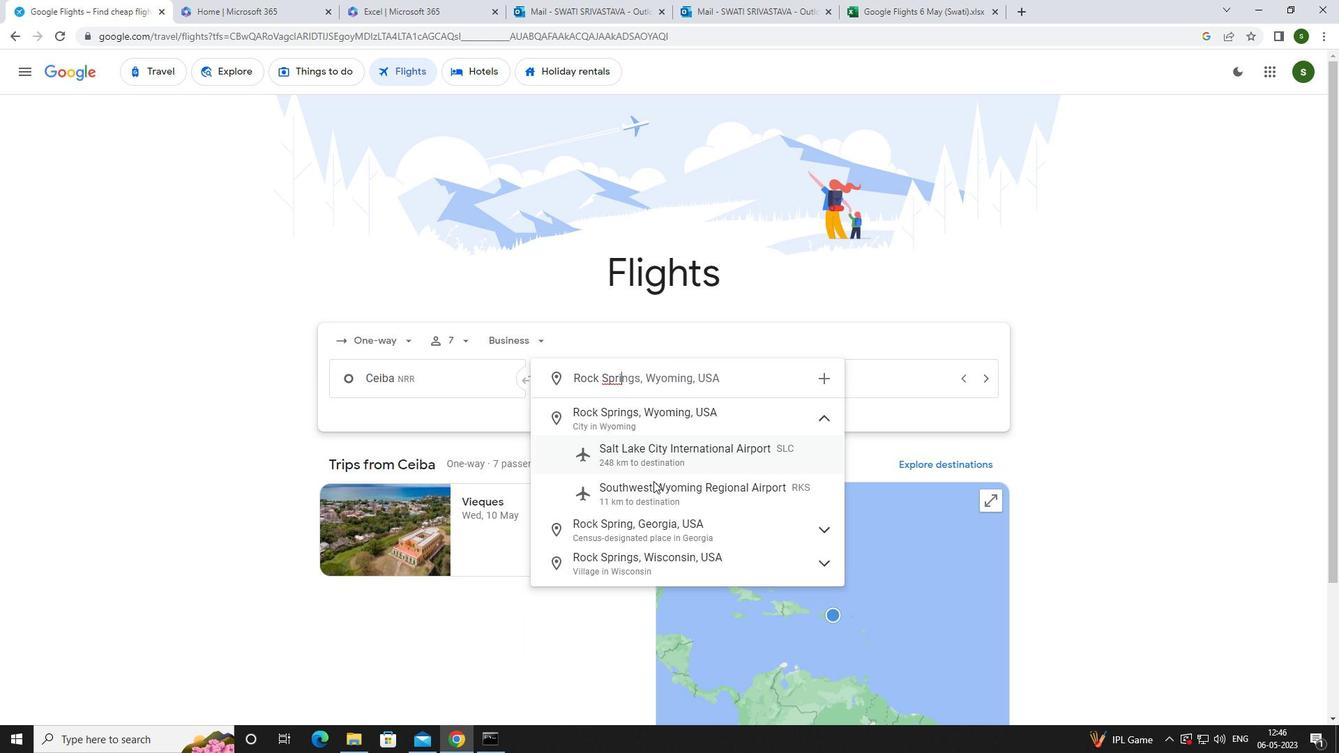 
Action: Mouse pressed left at (653, 497)
Screenshot: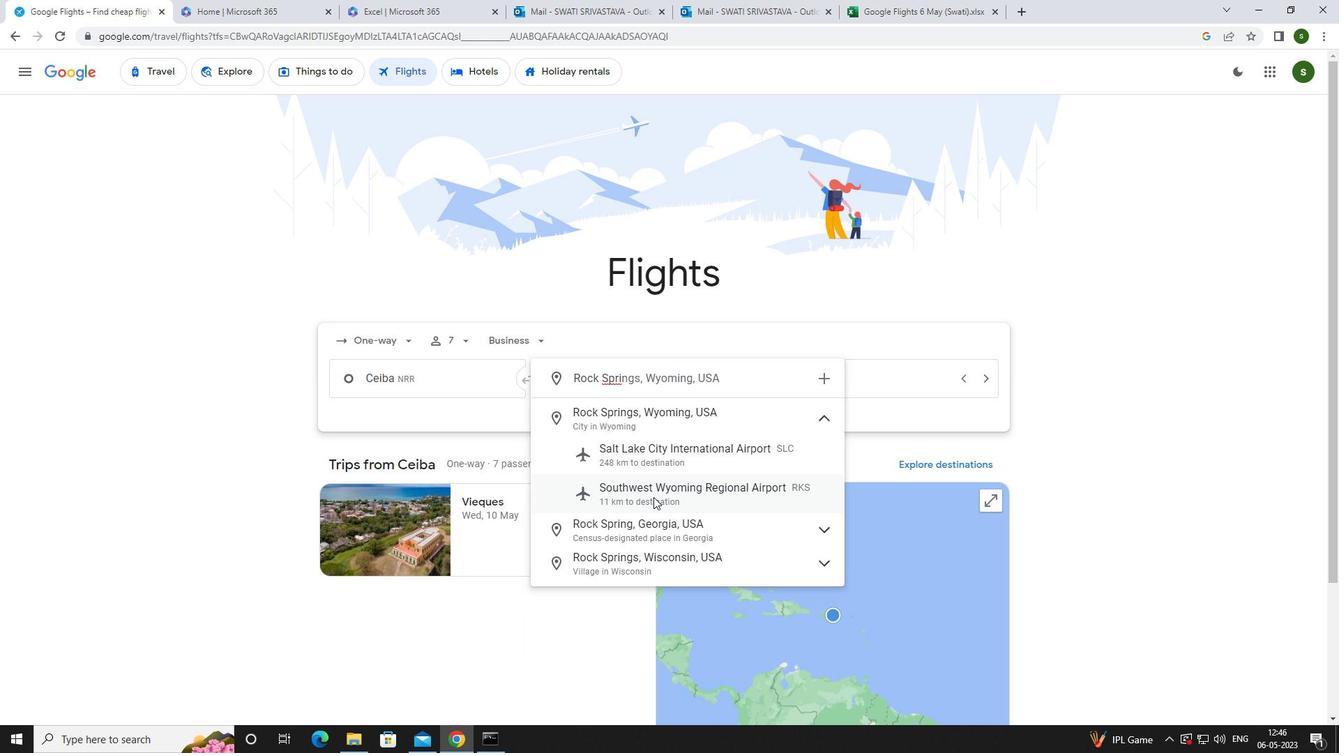
Action: Mouse moved to (800, 383)
Screenshot: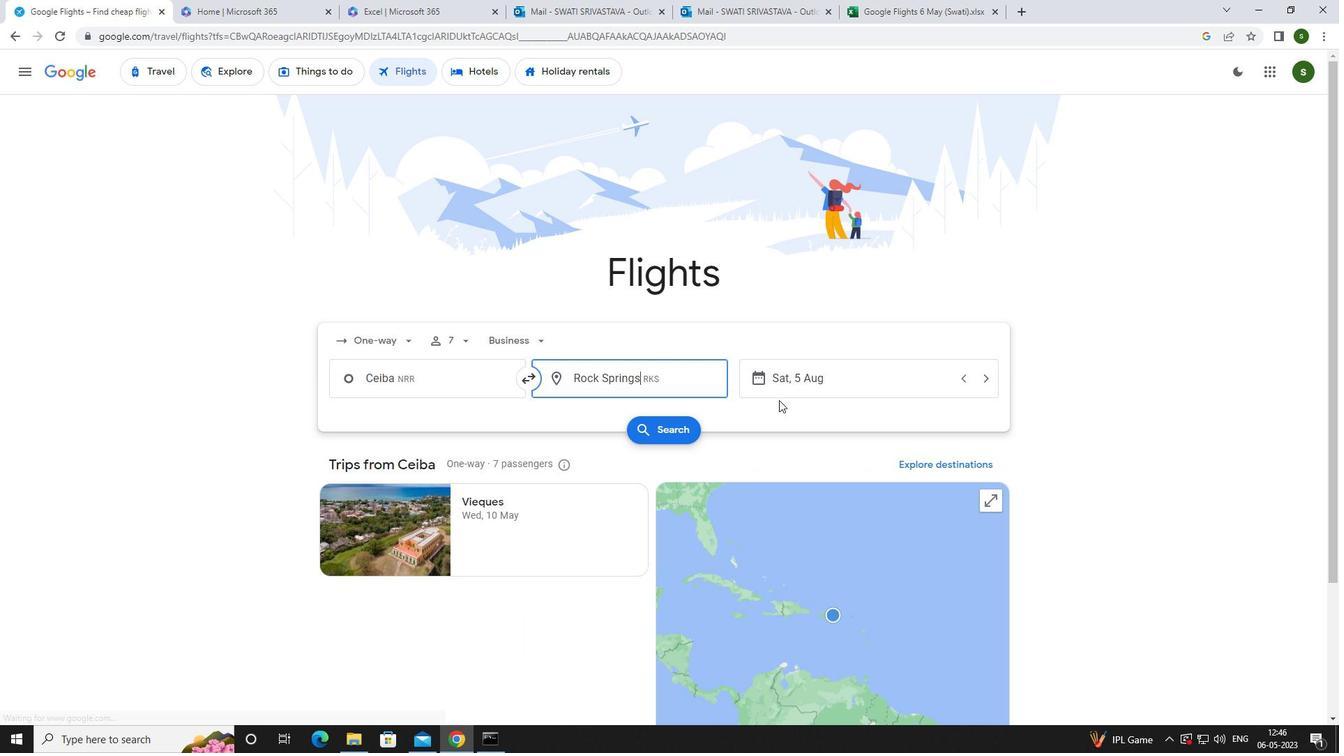 
Action: Mouse pressed left at (800, 383)
Screenshot: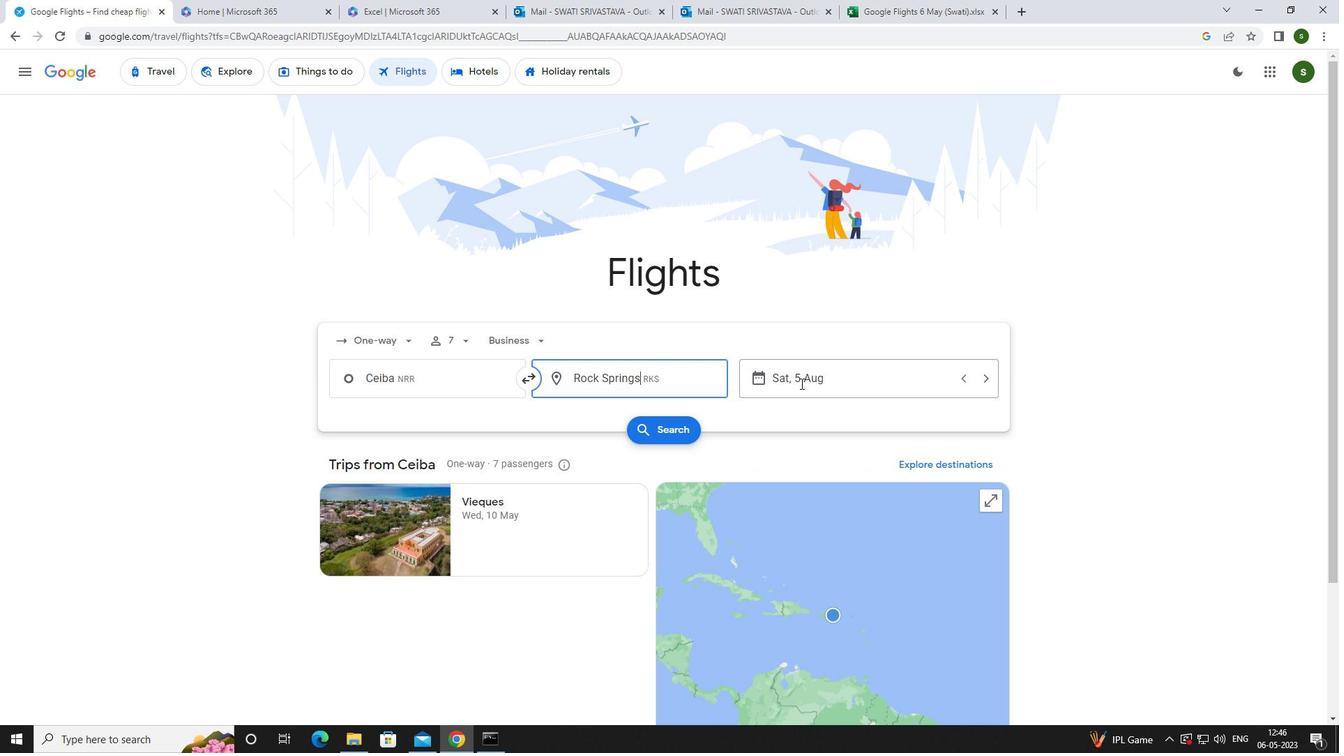
Action: Mouse moved to (693, 468)
Screenshot: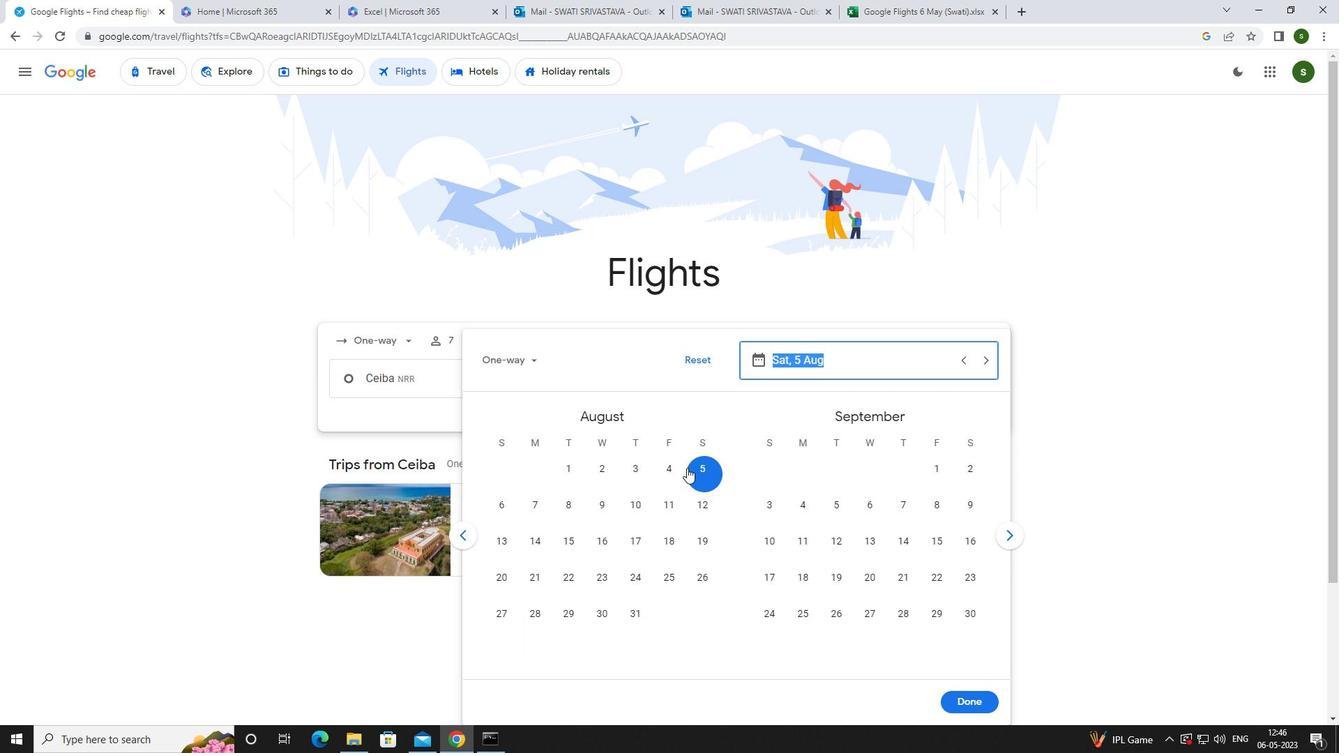 
Action: Mouse pressed left at (693, 468)
Screenshot: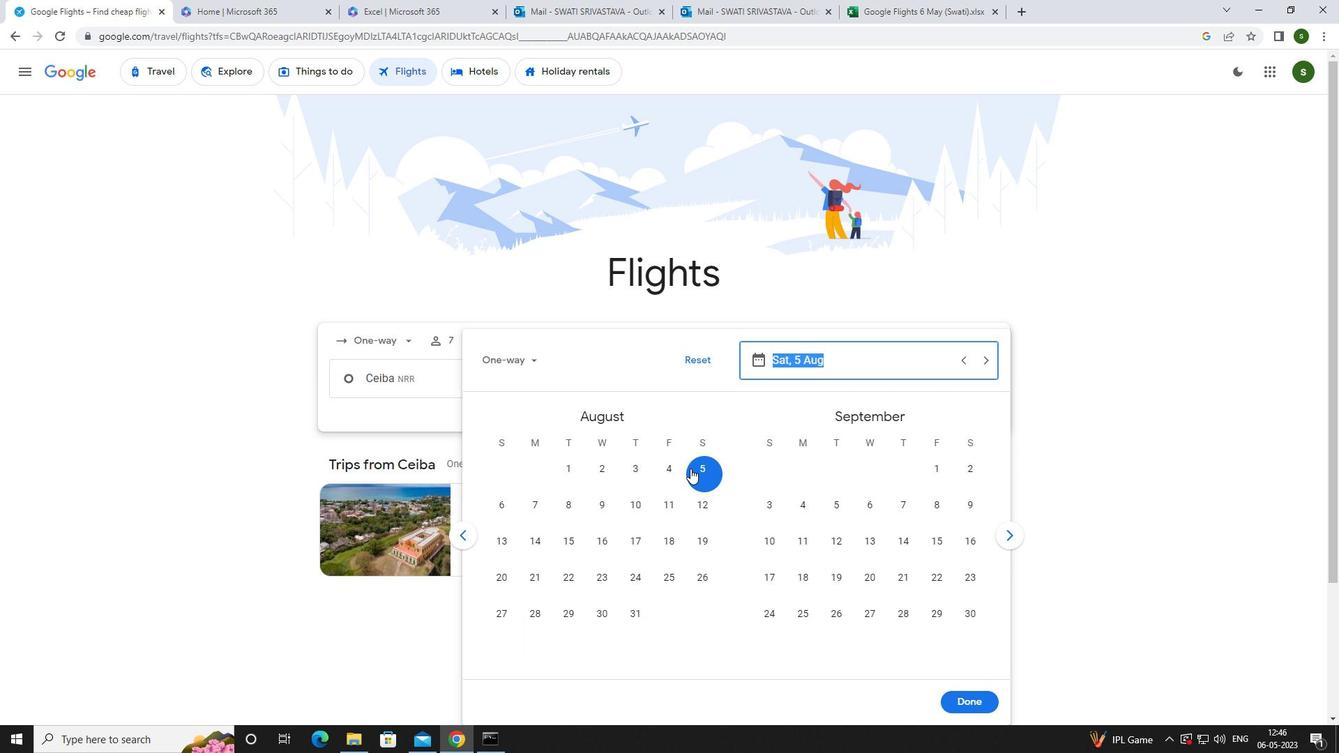 
Action: Mouse moved to (953, 697)
Screenshot: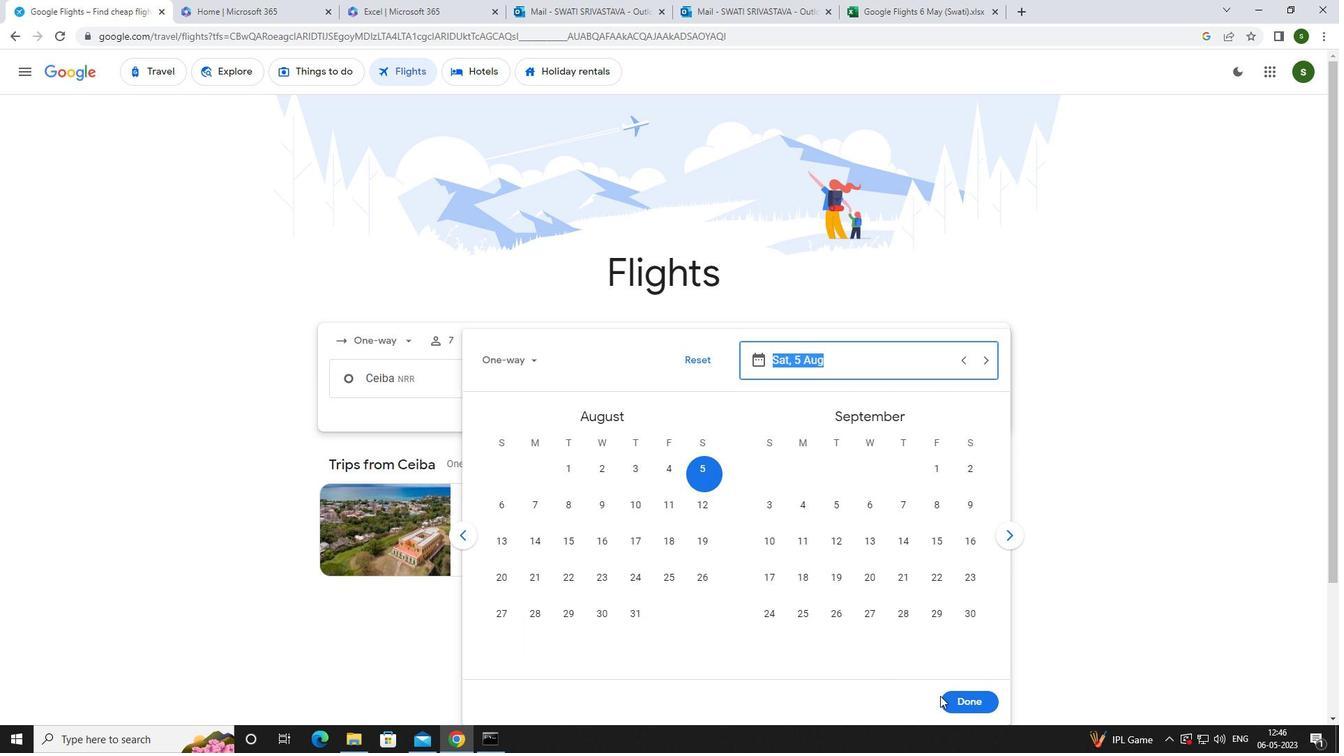
Action: Mouse pressed left at (953, 697)
Screenshot: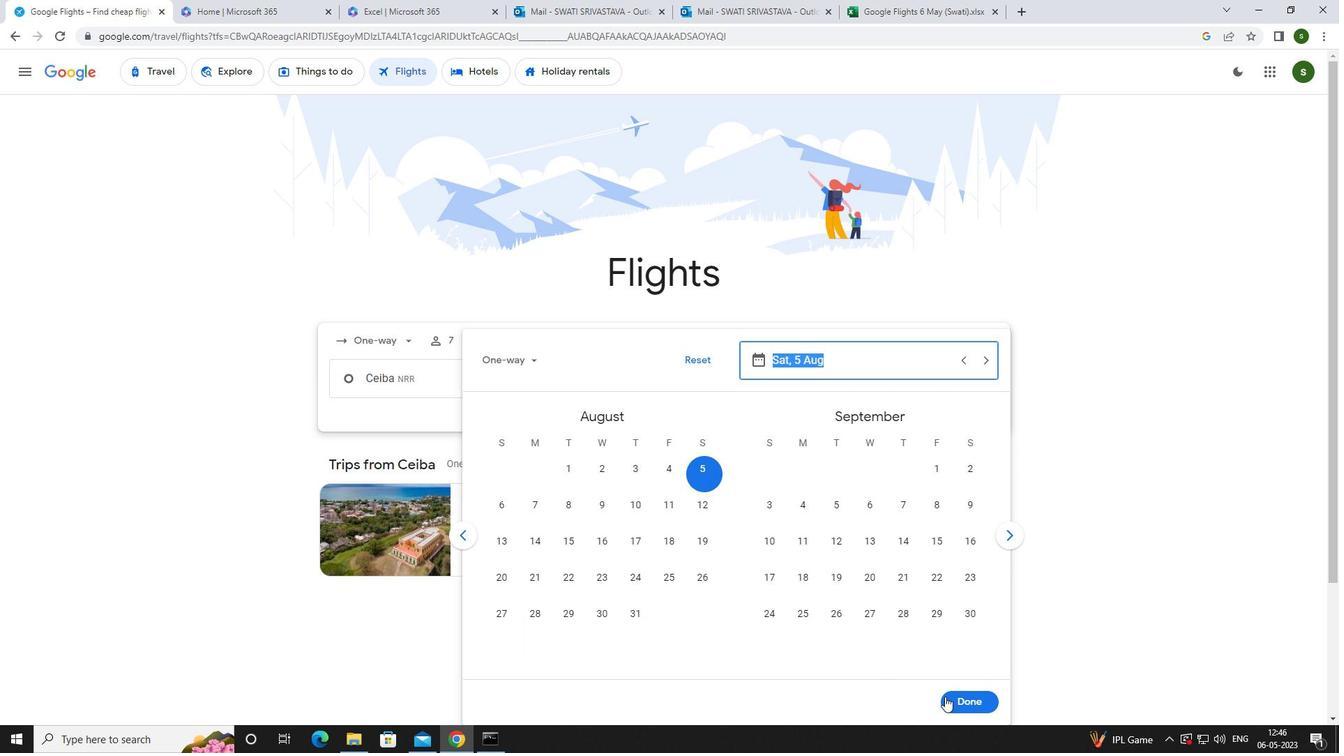 
Action: Mouse moved to (690, 436)
Screenshot: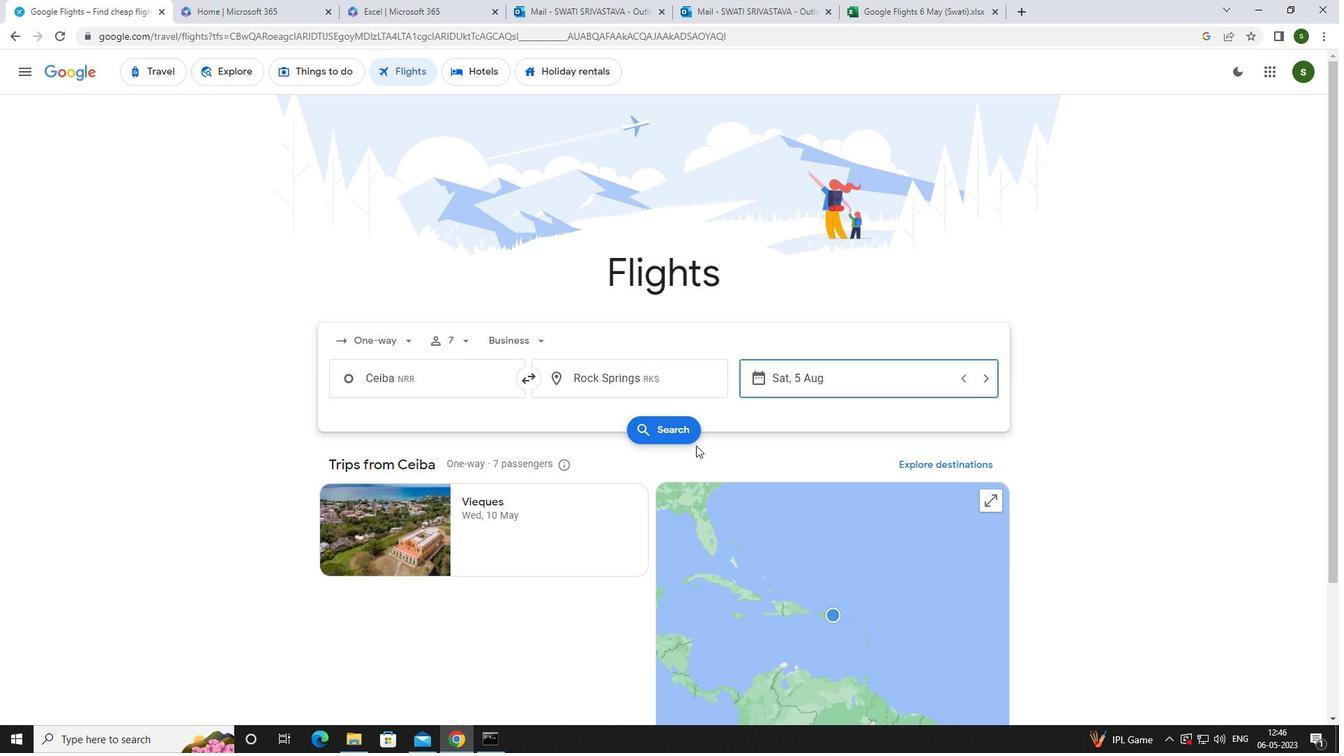 
Action: Mouse pressed left at (690, 436)
Screenshot: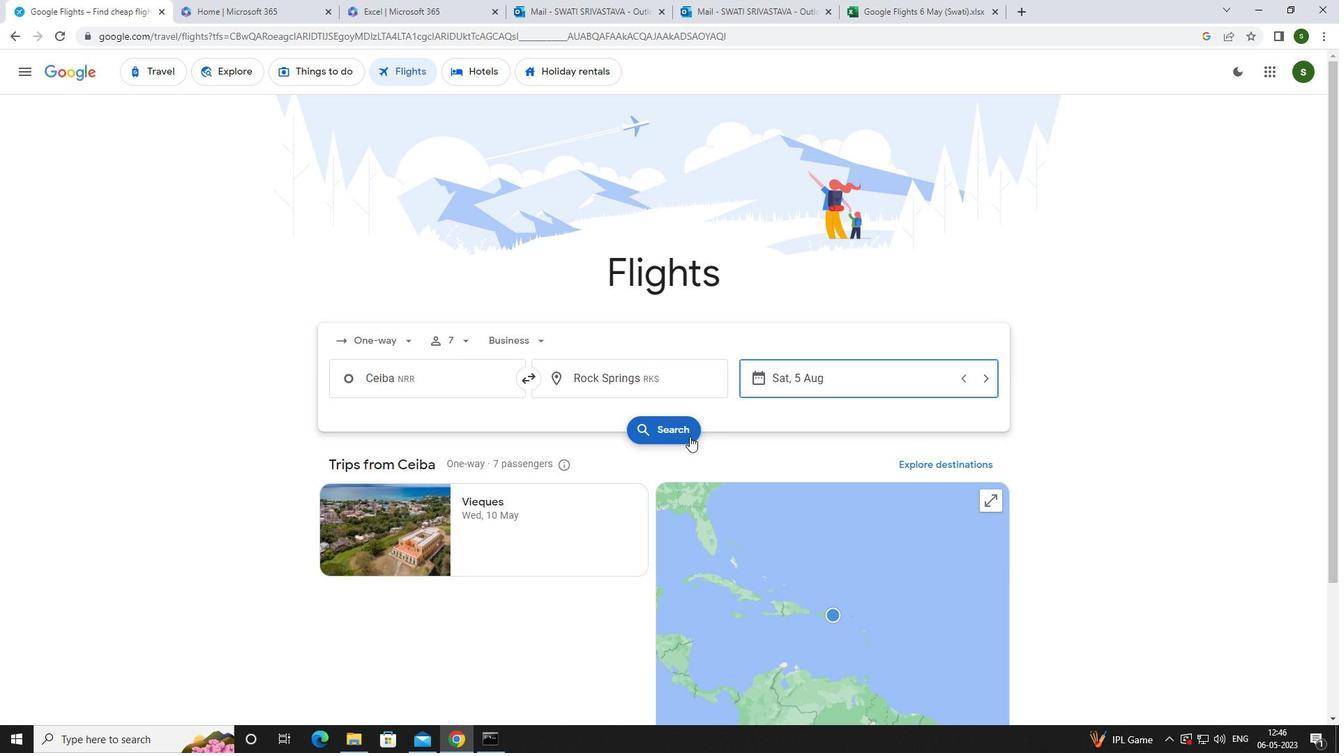 
Action: Mouse moved to (367, 198)
Screenshot: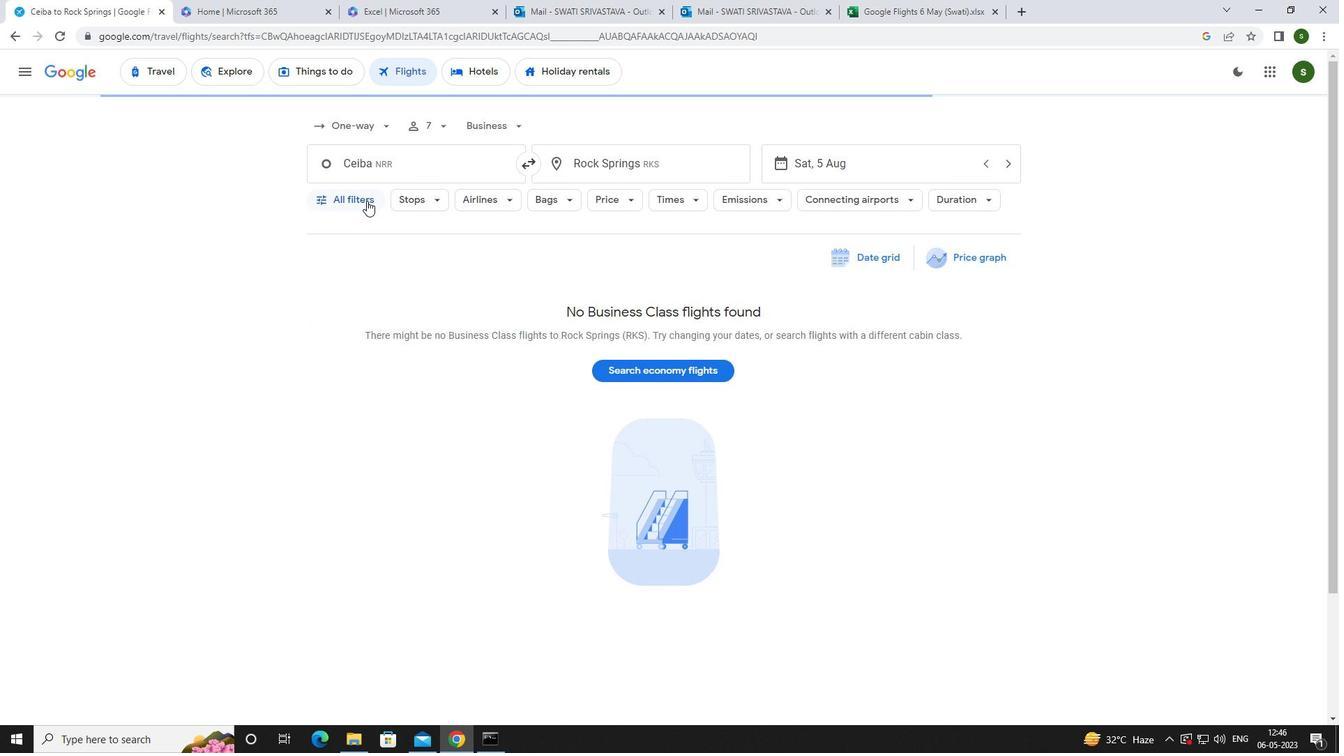 
Action: Mouse pressed left at (367, 198)
Screenshot: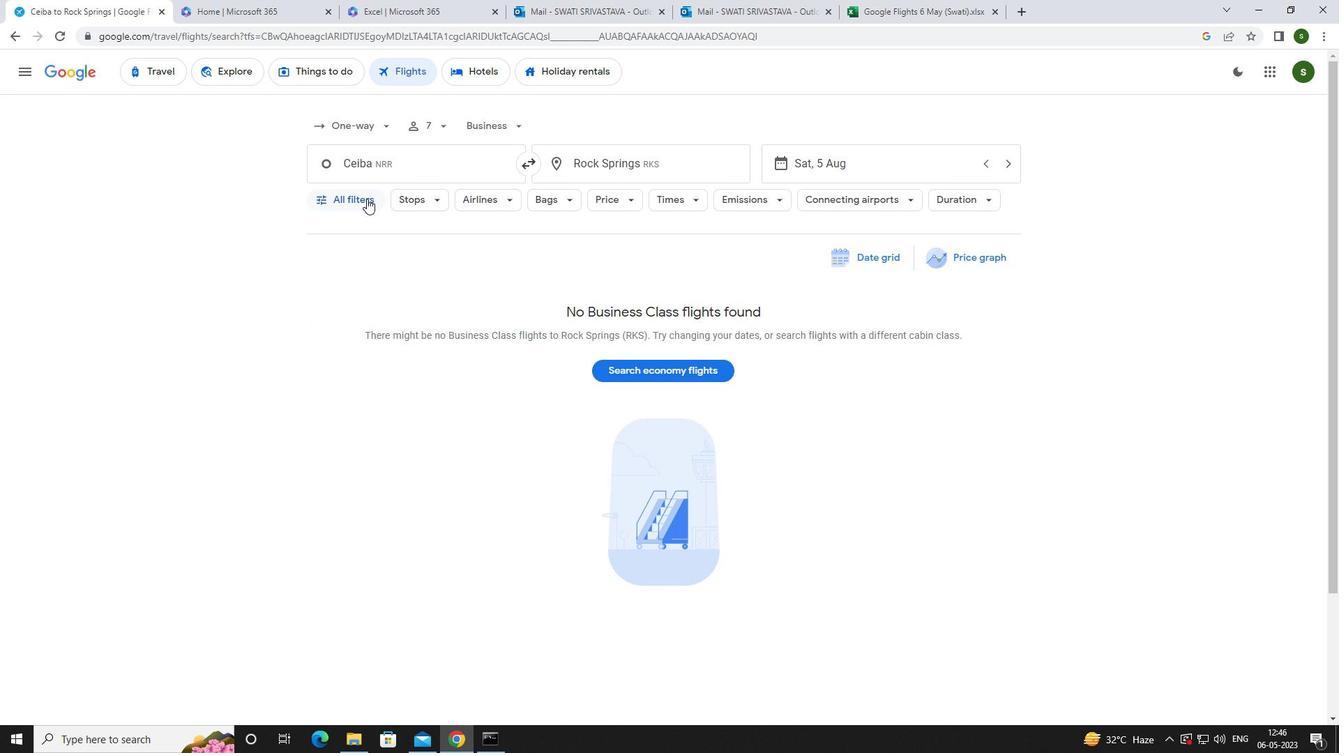 
Action: Mouse moved to (526, 499)
Screenshot: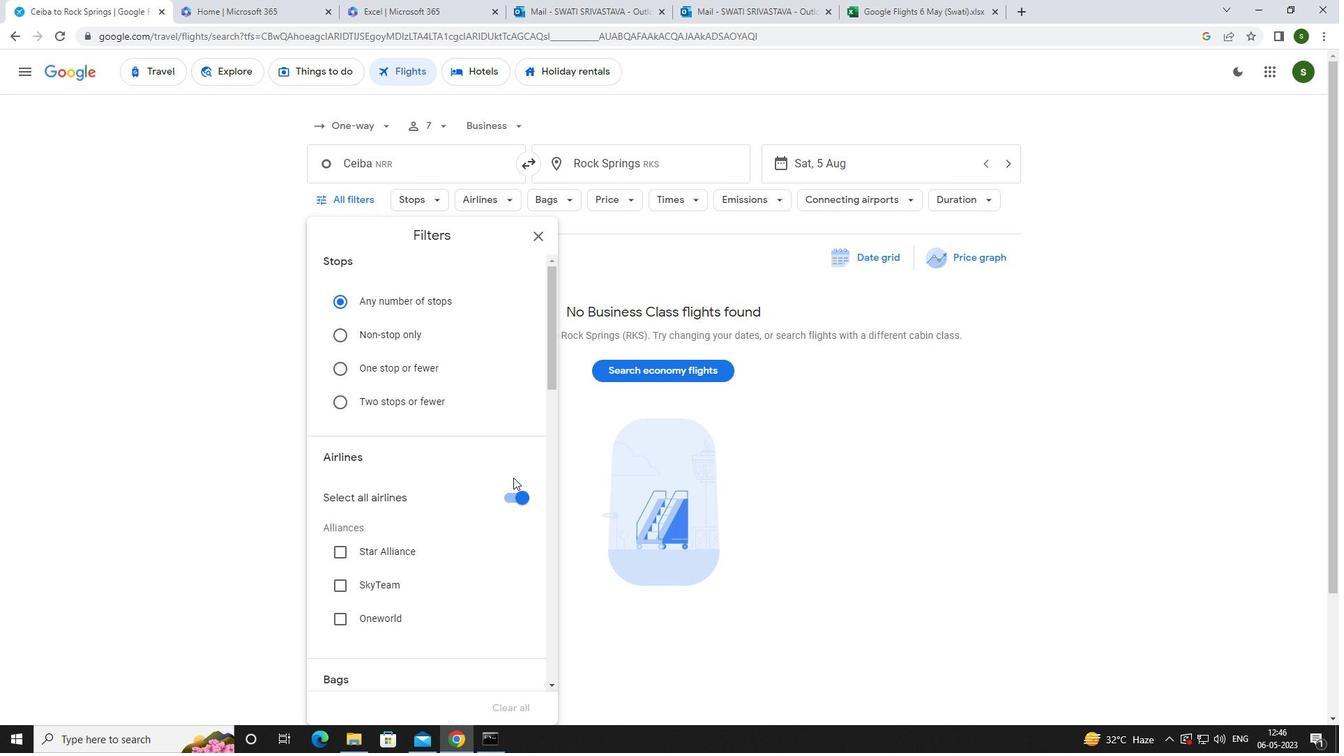 
Action: Mouse pressed left at (526, 499)
Screenshot: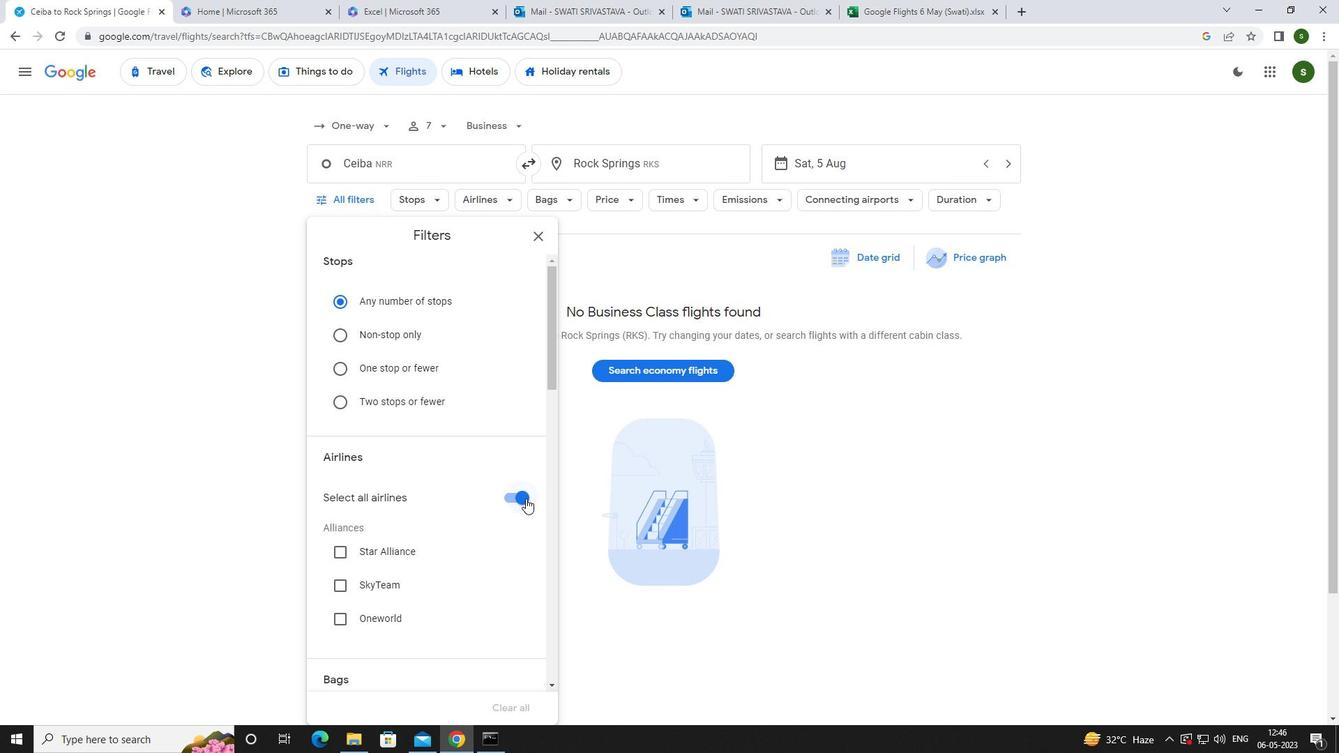 
Action: Mouse moved to (503, 476)
Screenshot: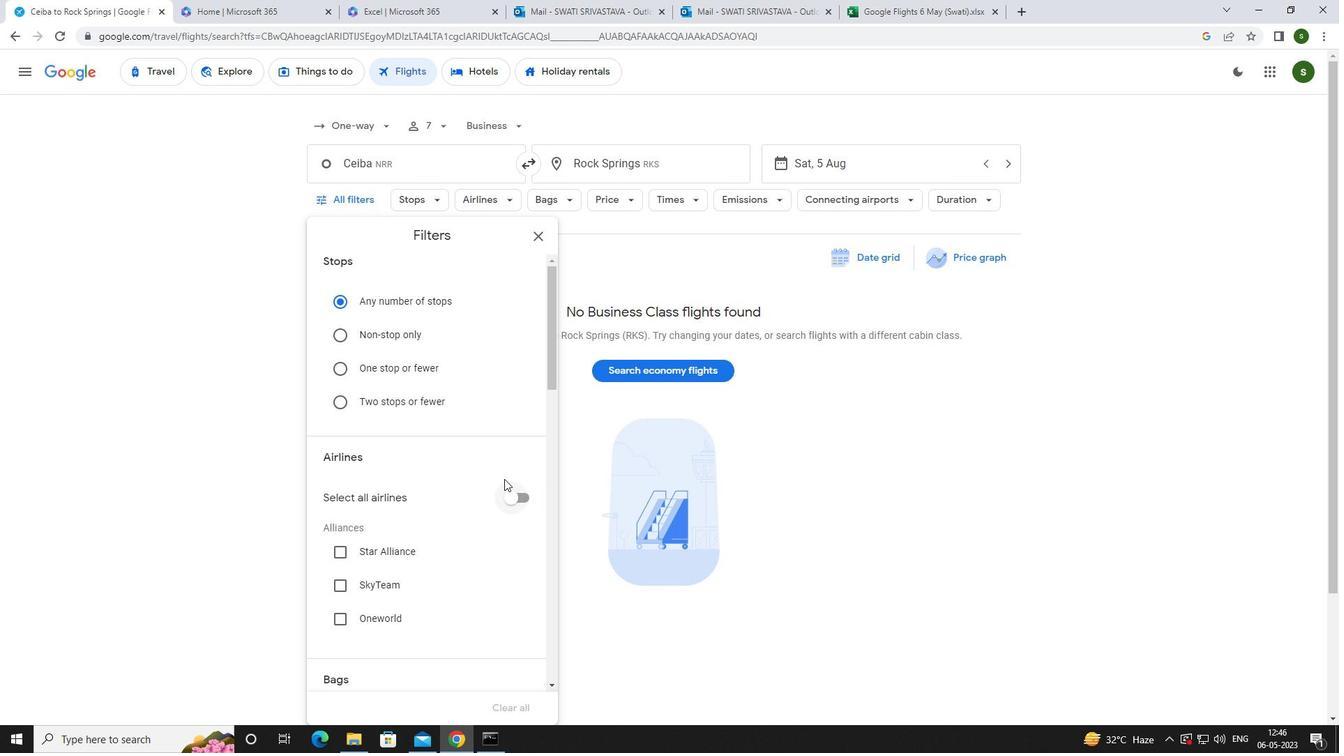 
Action: Mouse scrolled (503, 475) with delta (0, 0)
Screenshot: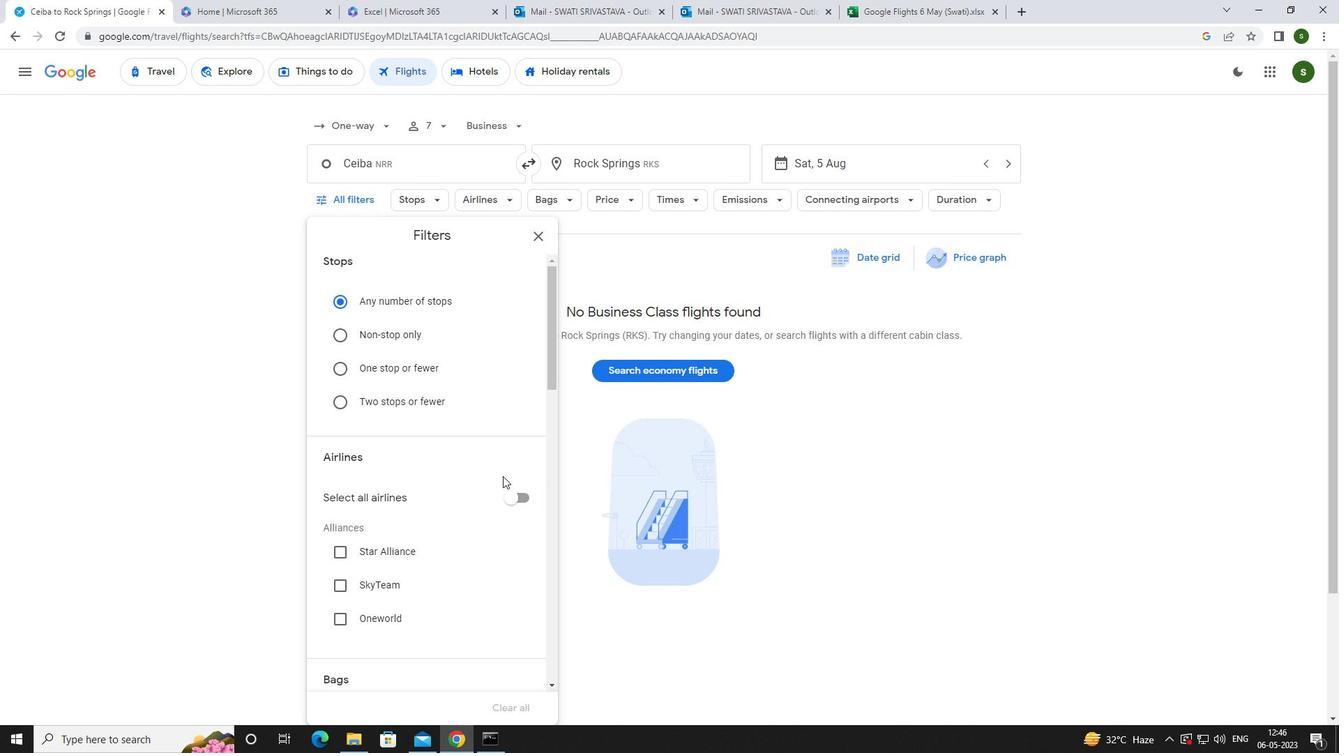 
Action: Mouse scrolled (503, 475) with delta (0, 0)
Screenshot: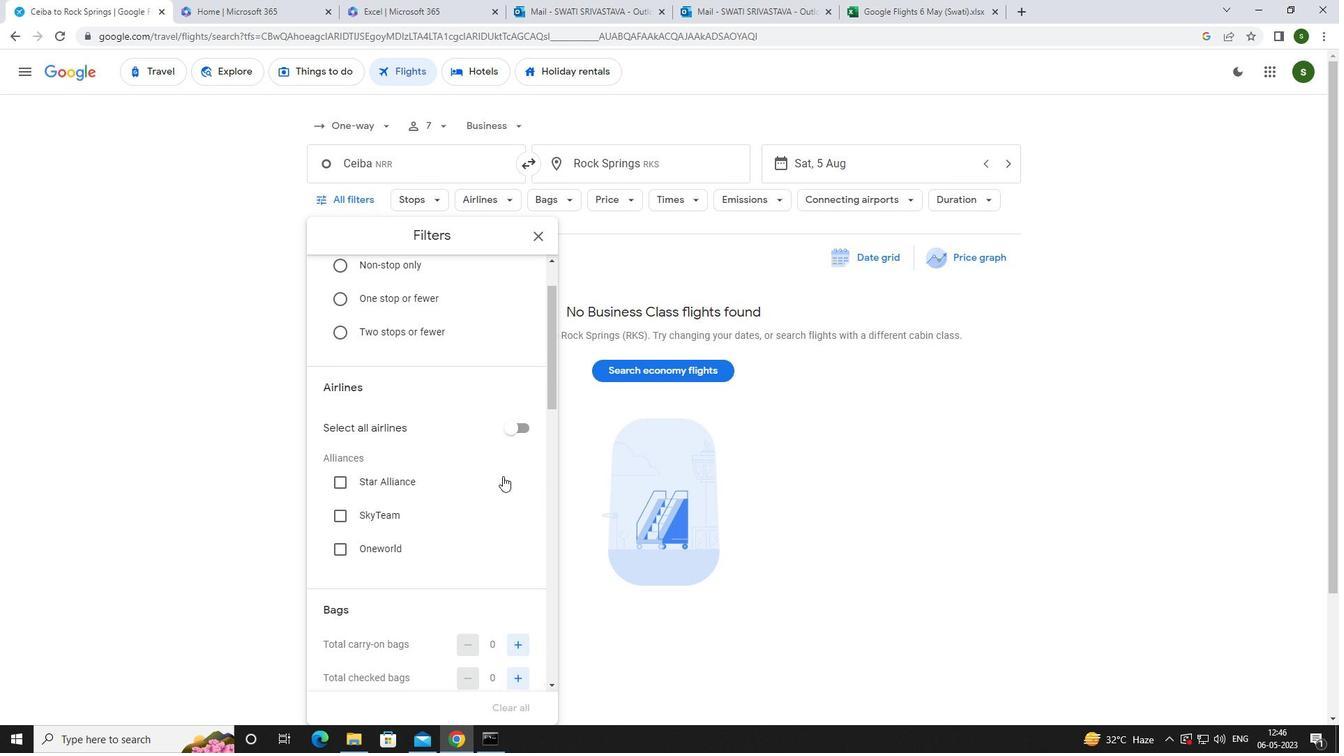 
Action: Mouse scrolled (503, 475) with delta (0, 0)
Screenshot: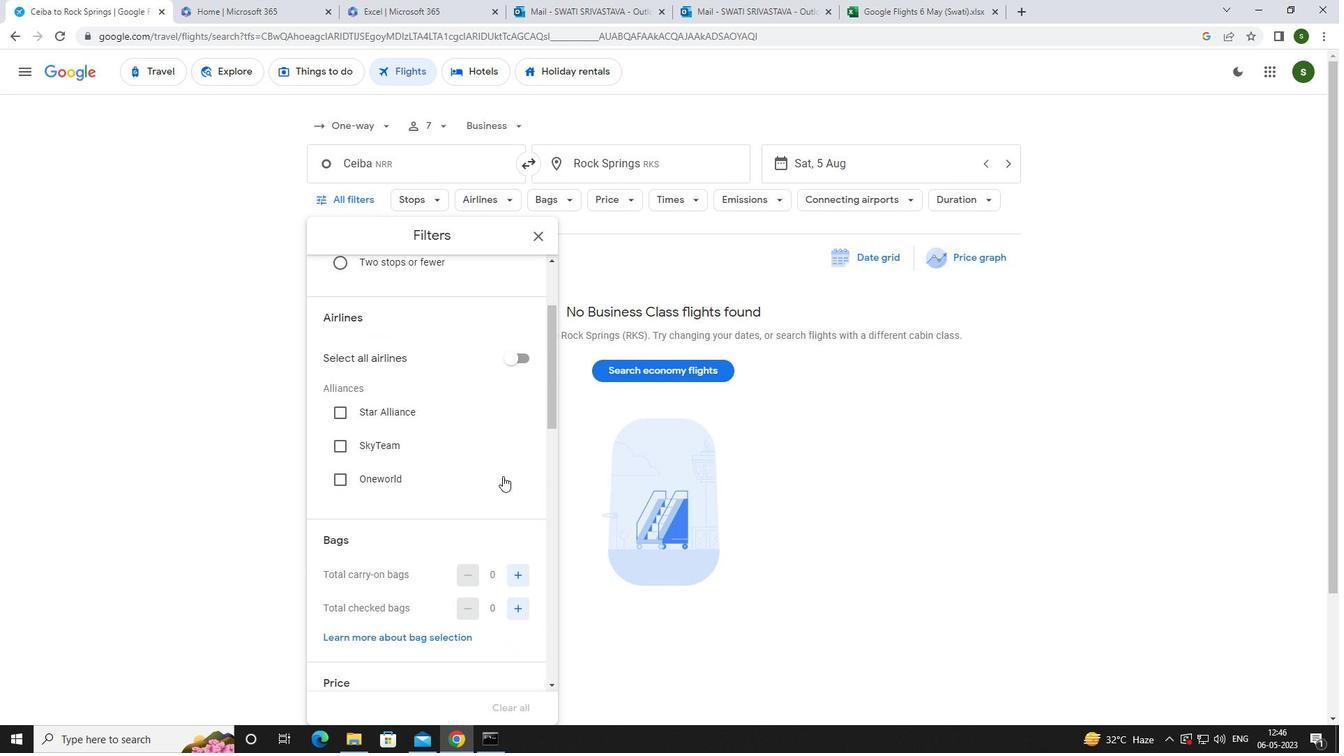 
Action: Mouse moved to (512, 501)
Screenshot: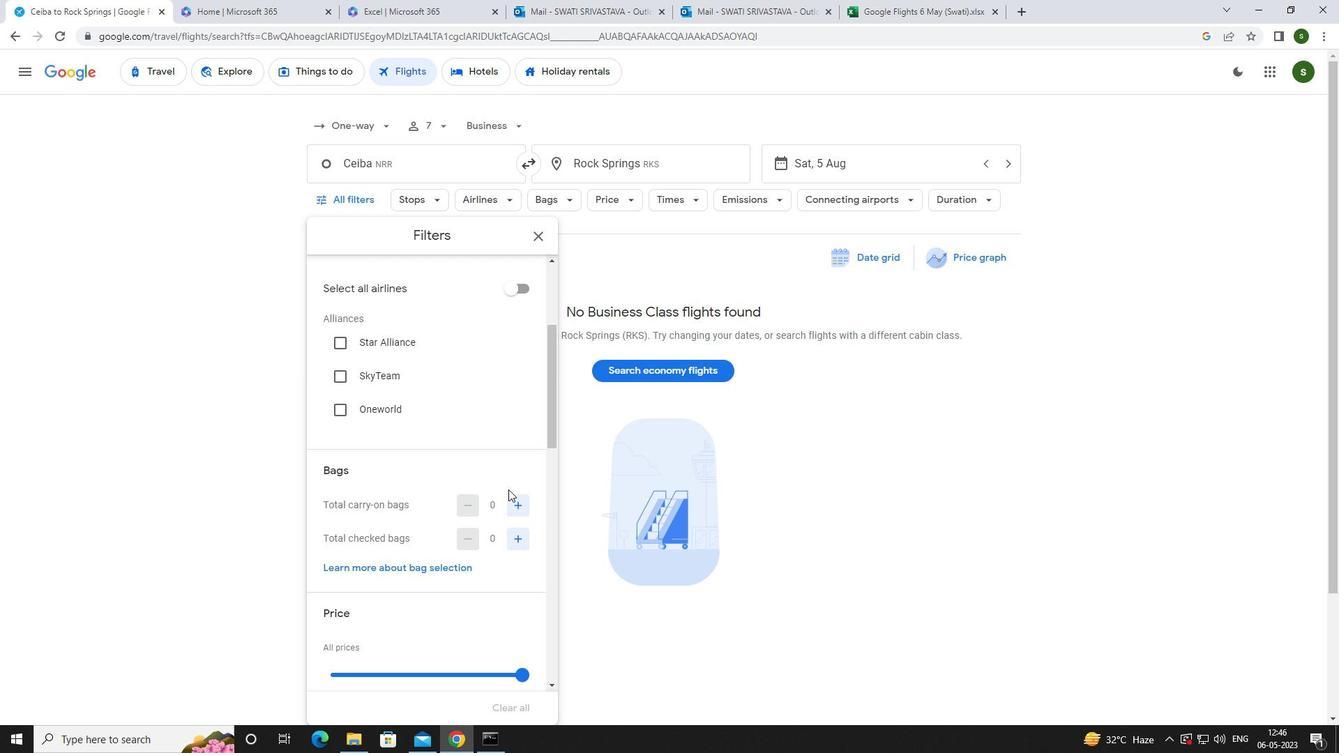 
Action: Mouse pressed left at (512, 501)
Screenshot: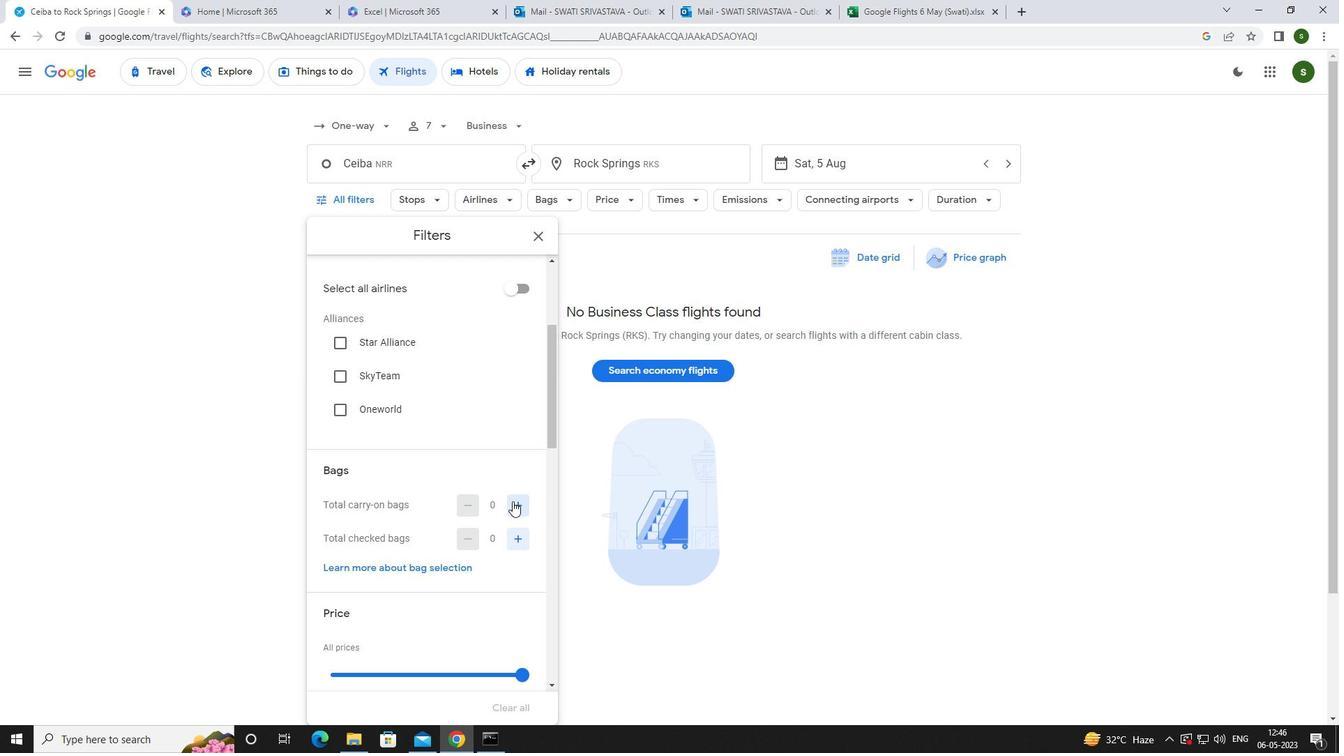
Action: Mouse pressed left at (512, 501)
Screenshot: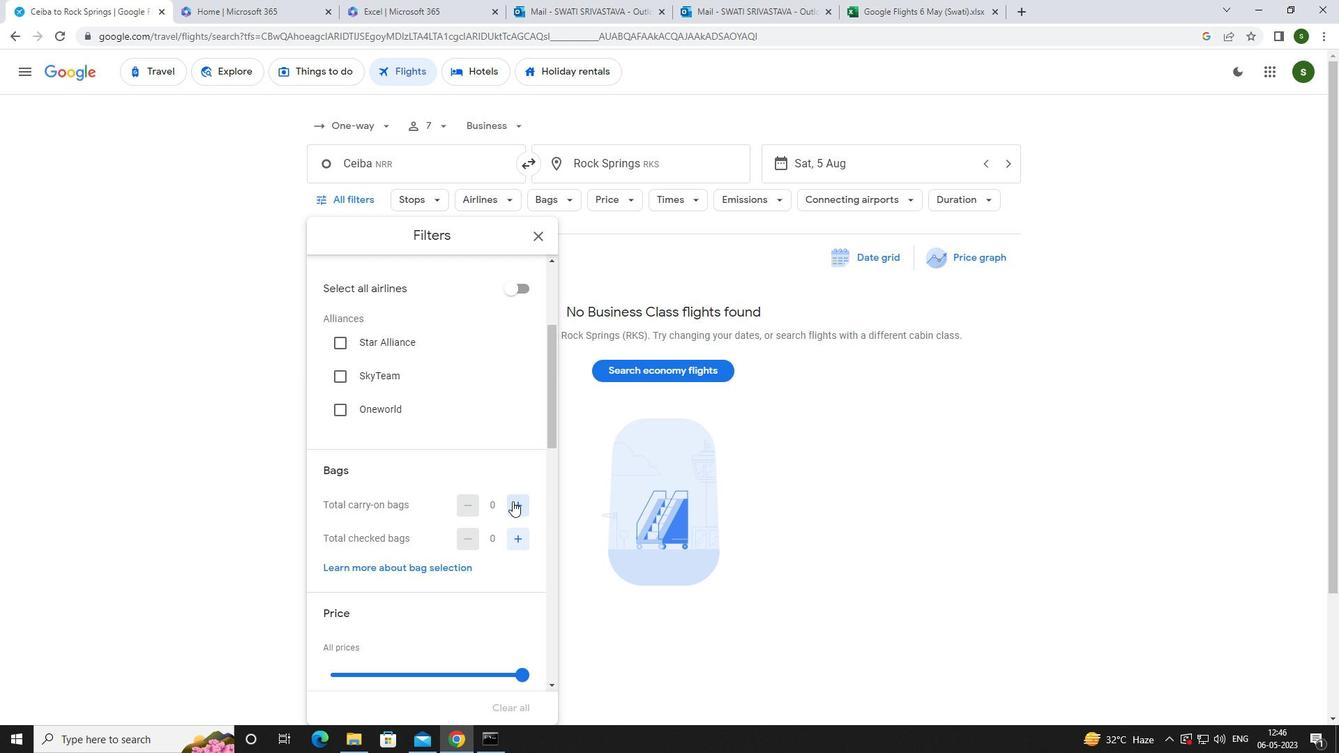 
Action: Mouse moved to (520, 541)
Screenshot: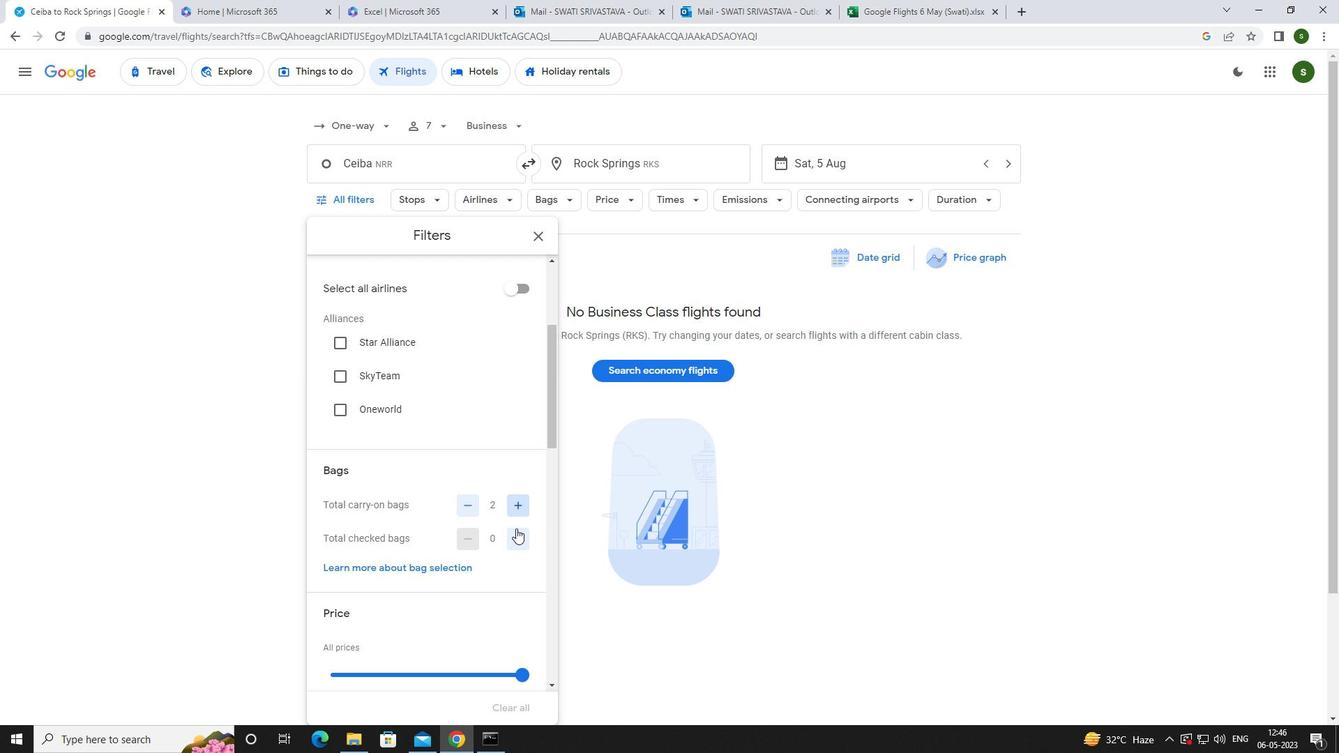 
Action: Mouse pressed left at (520, 541)
Screenshot: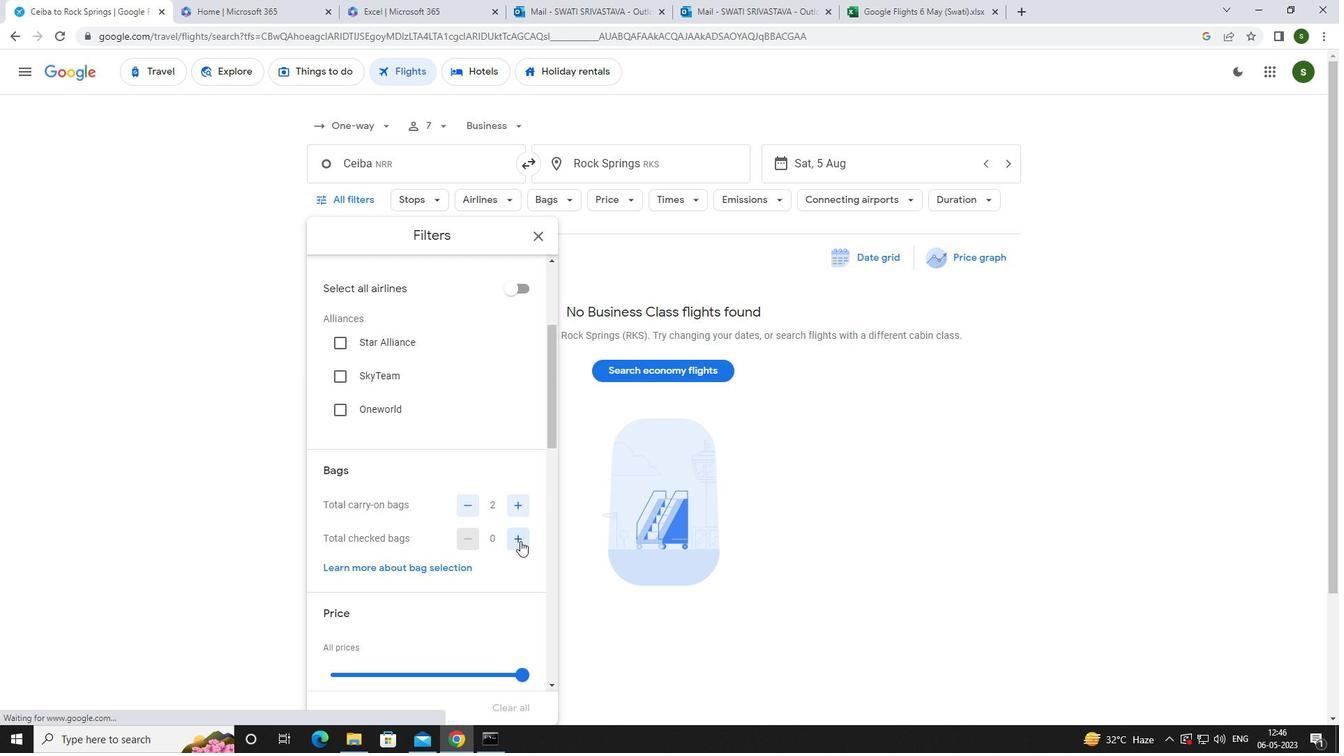 
Action: Mouse pressed left at (520, 541)
Screenshot: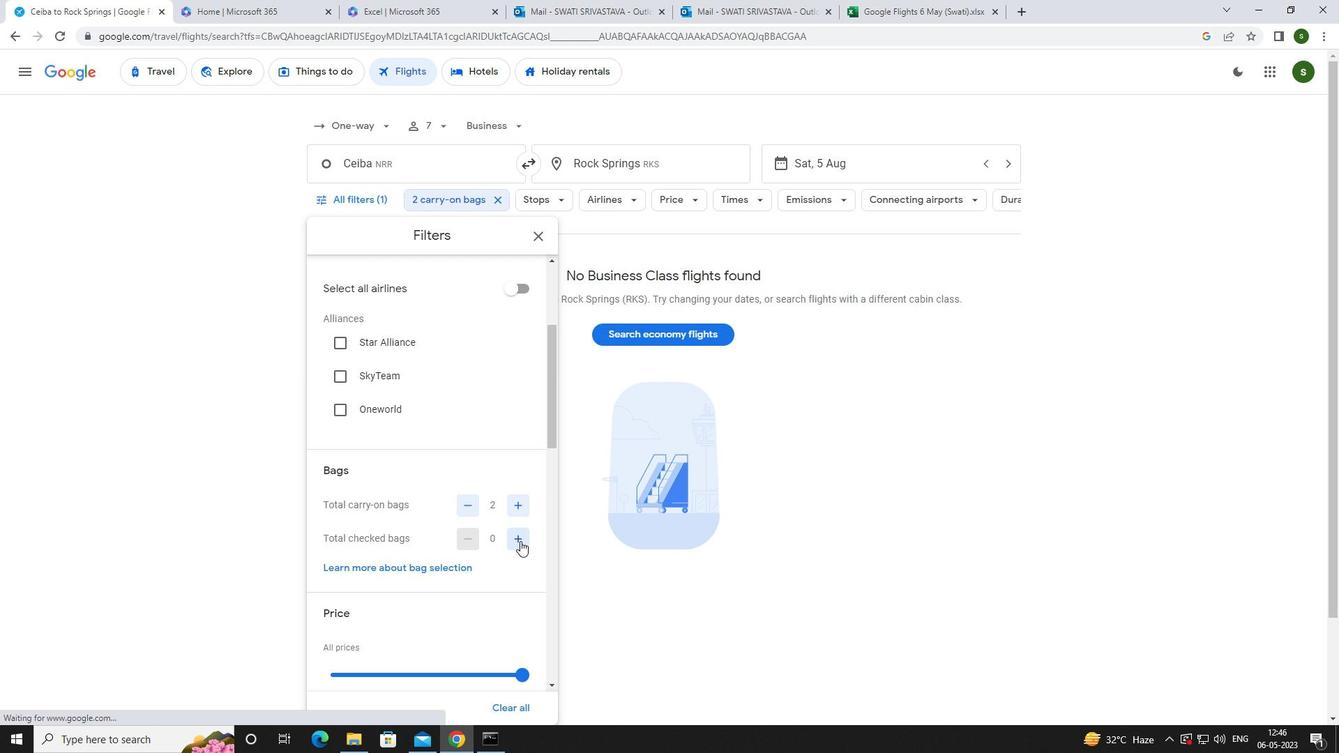 
Action: Mouse pressed left at (520, 541)
Screenshot: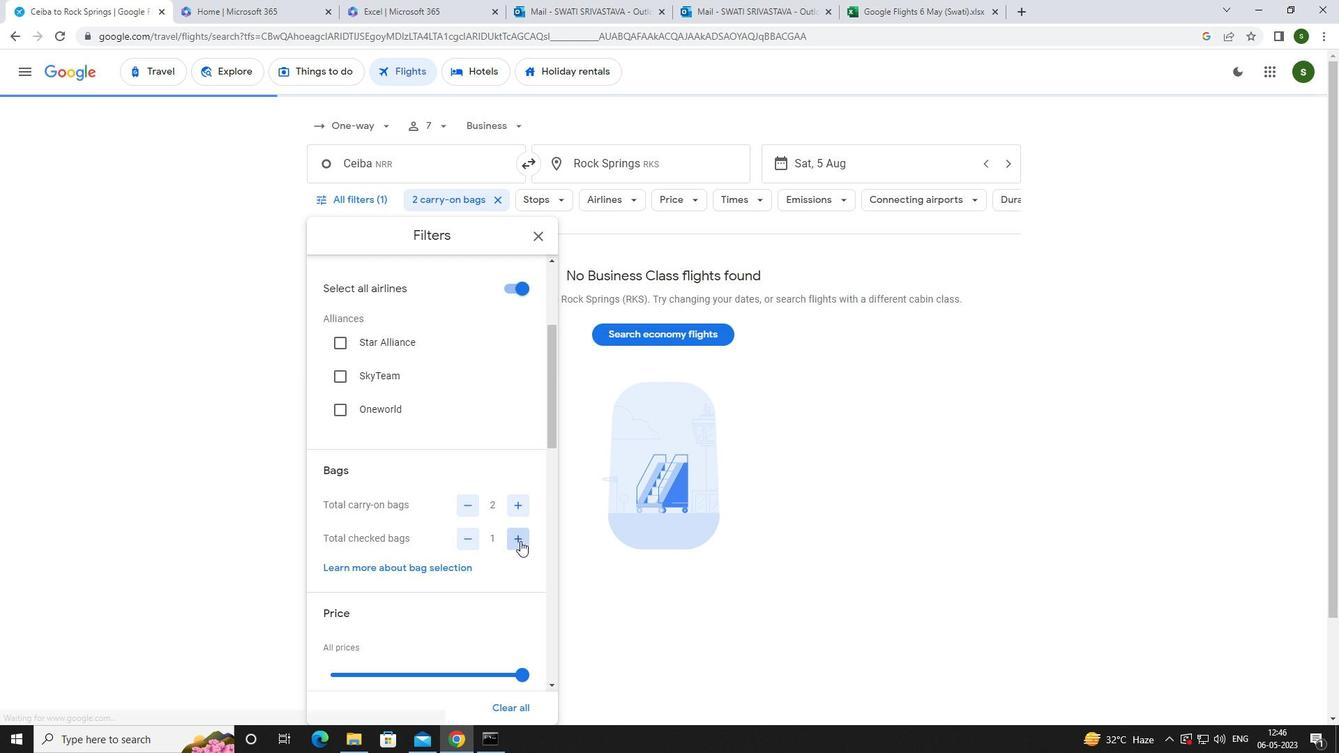 
Action: Mouse pressed left at (520, 541)
Screenshot: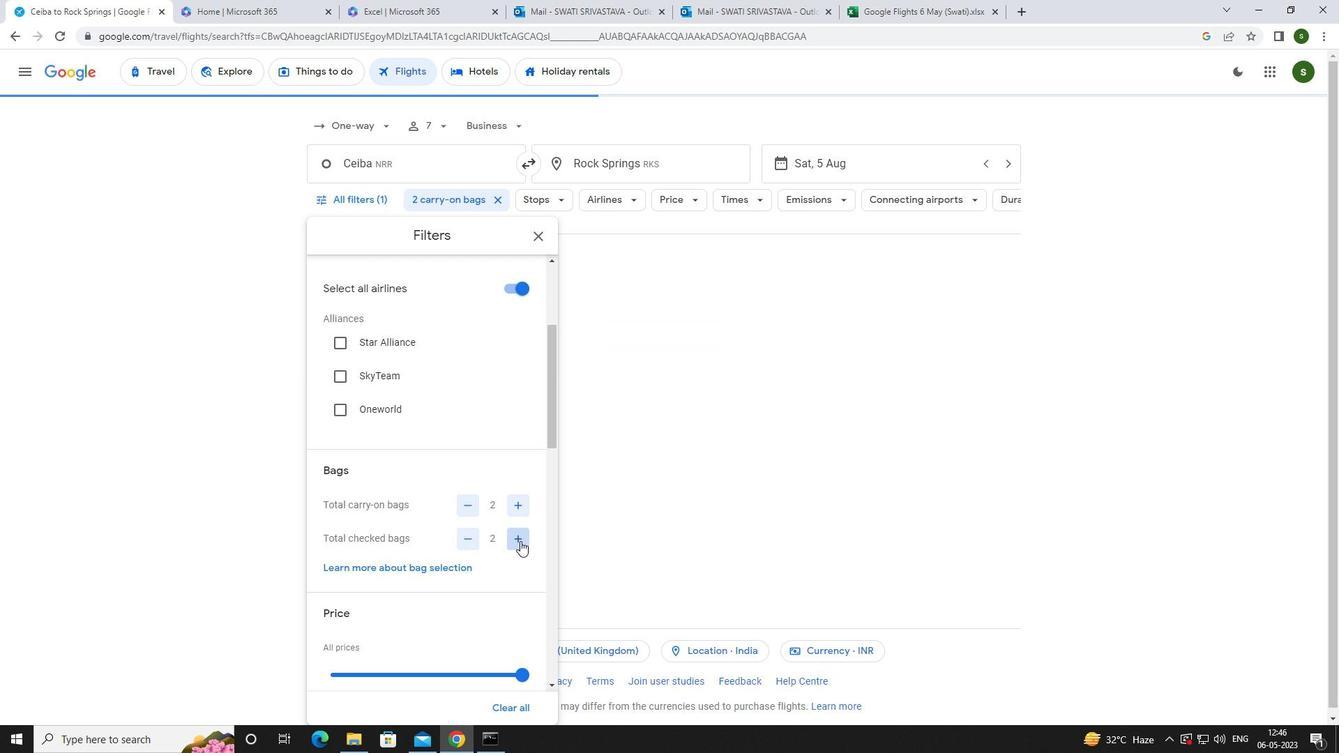 
Action: Mouse pressed left at (520, 541)
Screenshot: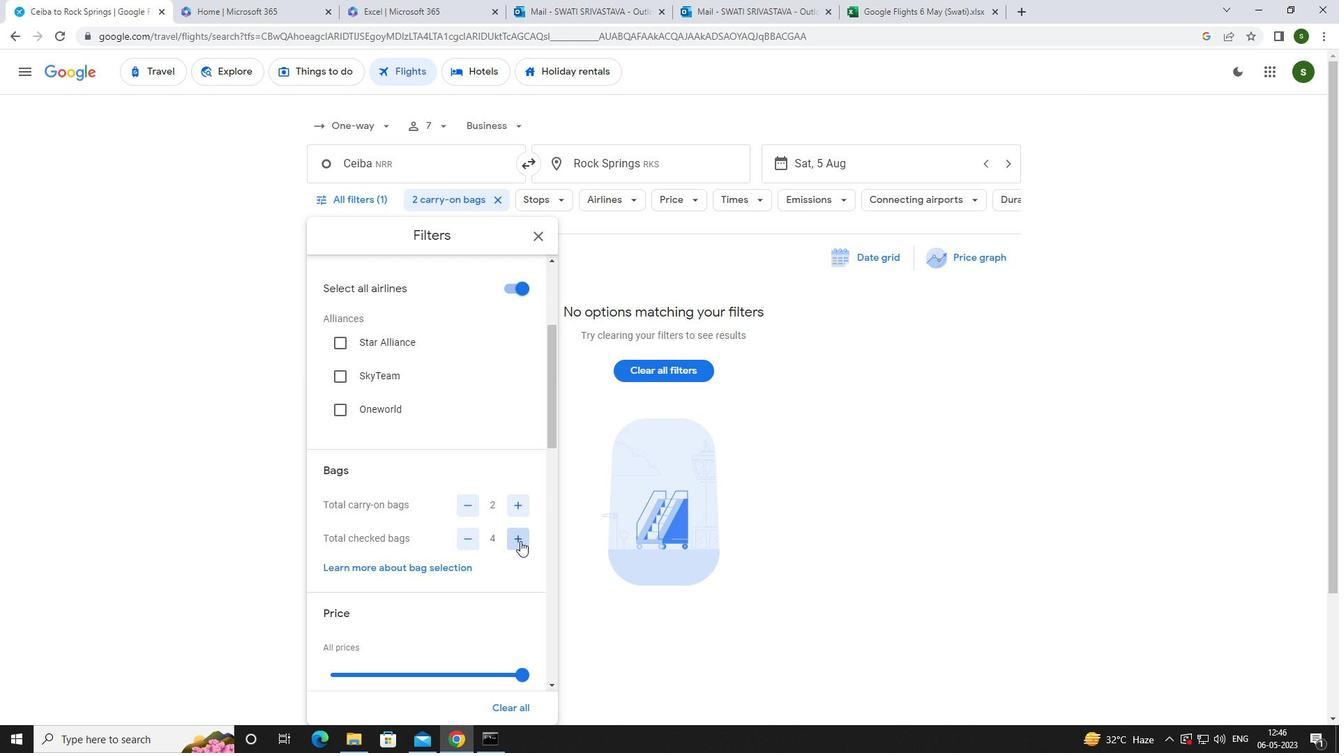 
Action: Mouse pressed left at (520, 541)
Screenshot: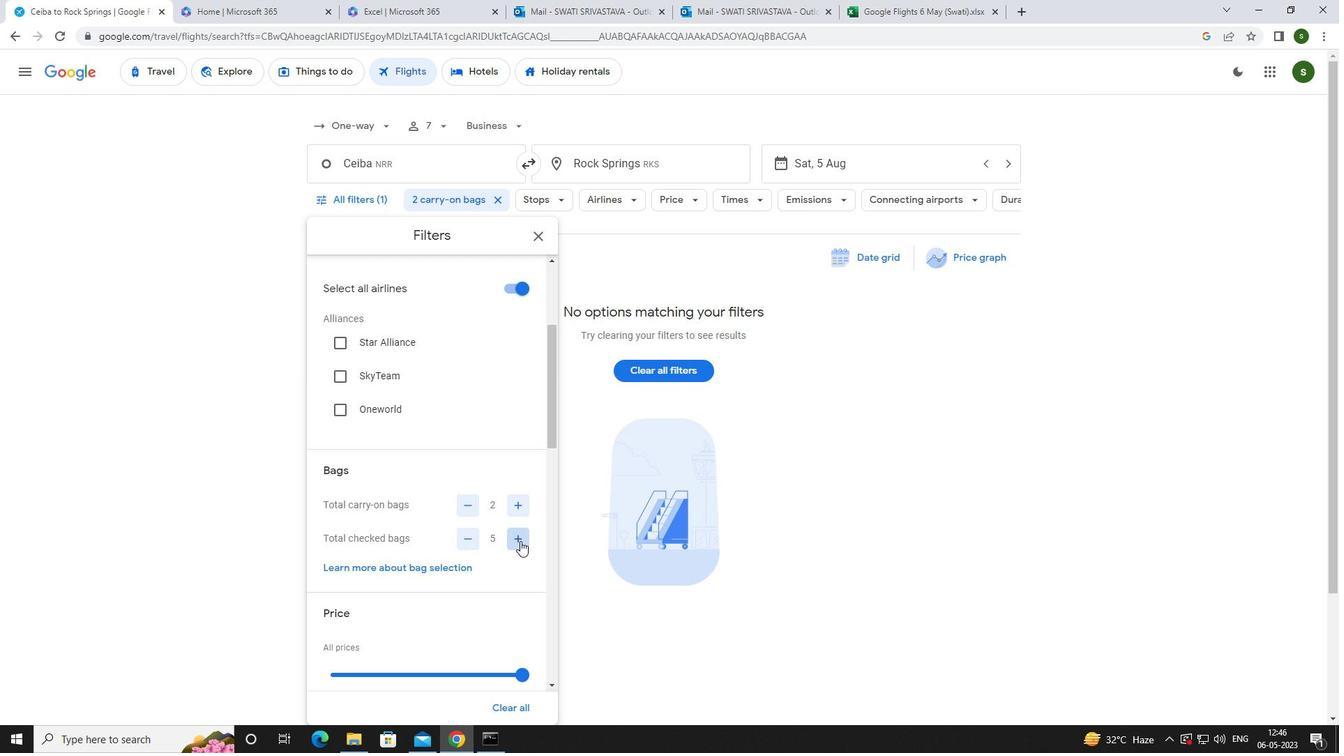 
Action: Mouse pressed left at (520, 541)
Screenshot: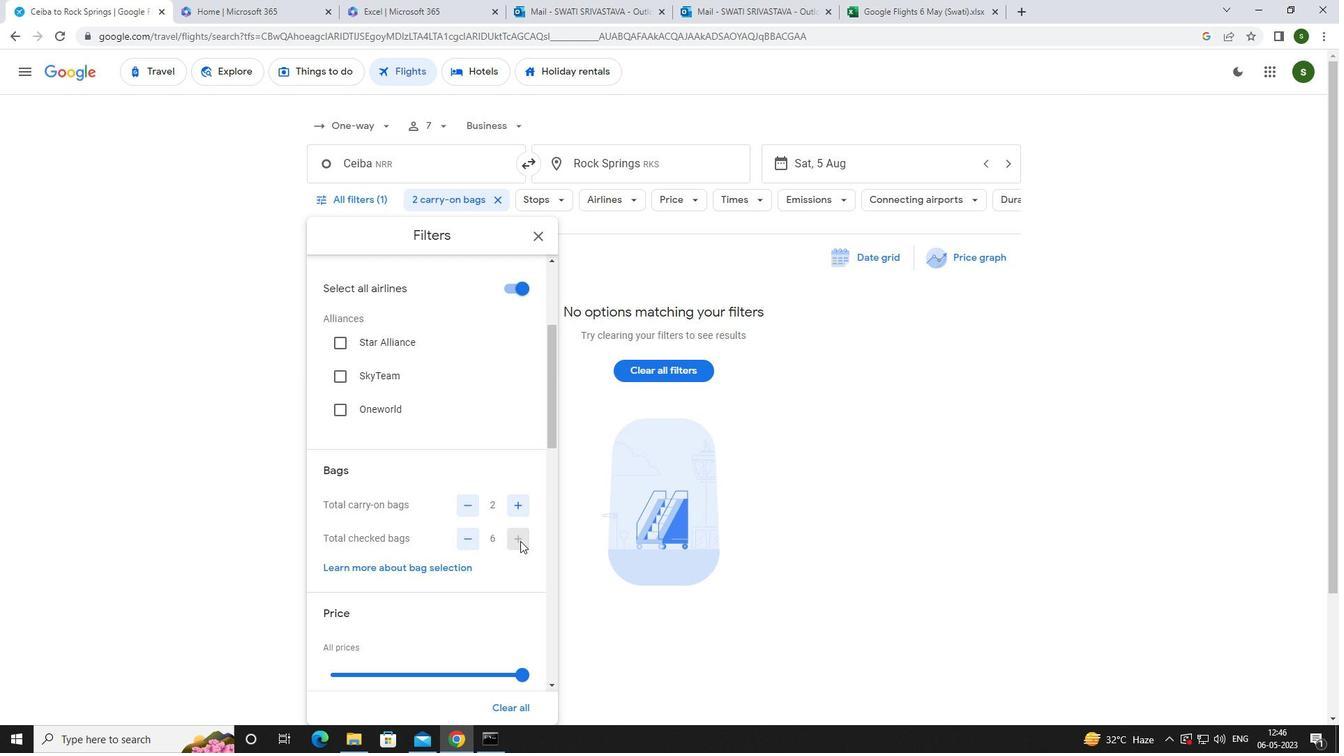 
Action: Mouse scrolled (520, 540) with delta (0, 0)
Screenshot: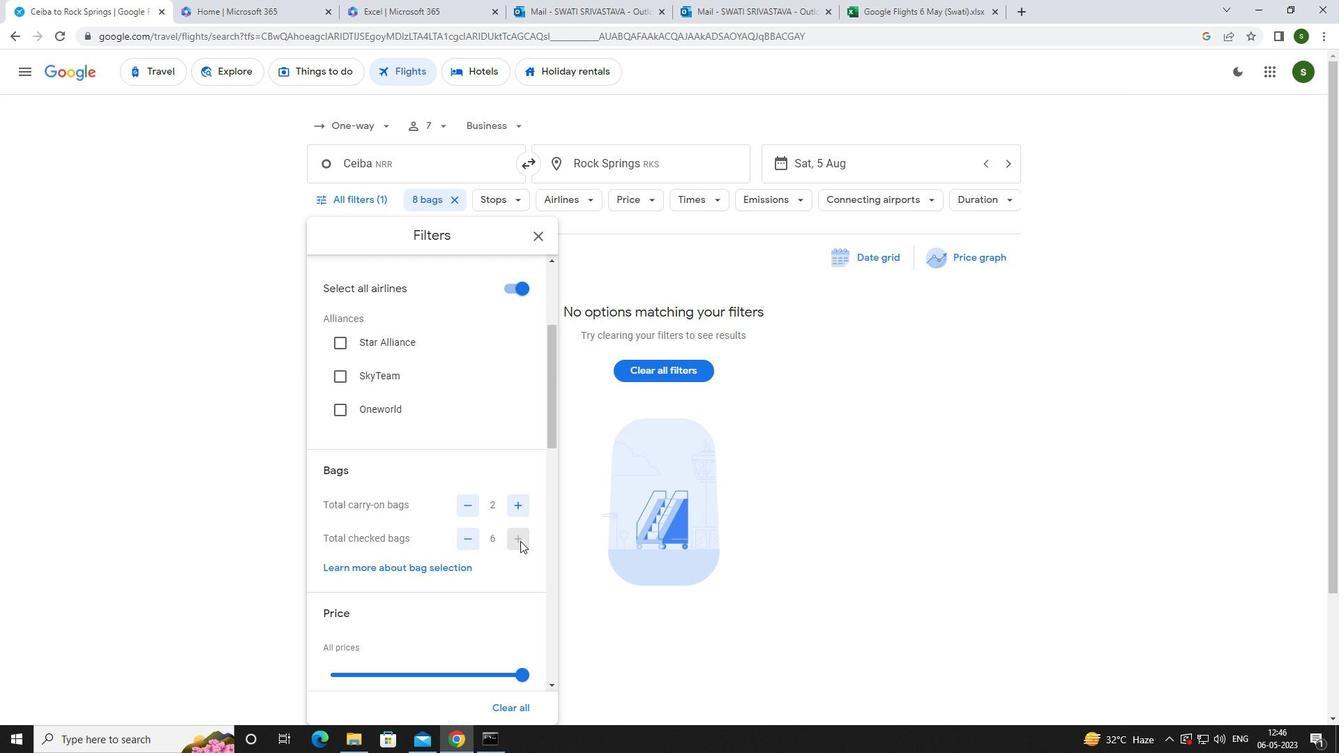 
Action: Mouse scrolled (520, 540) with delta (0, 0)
Screenshot: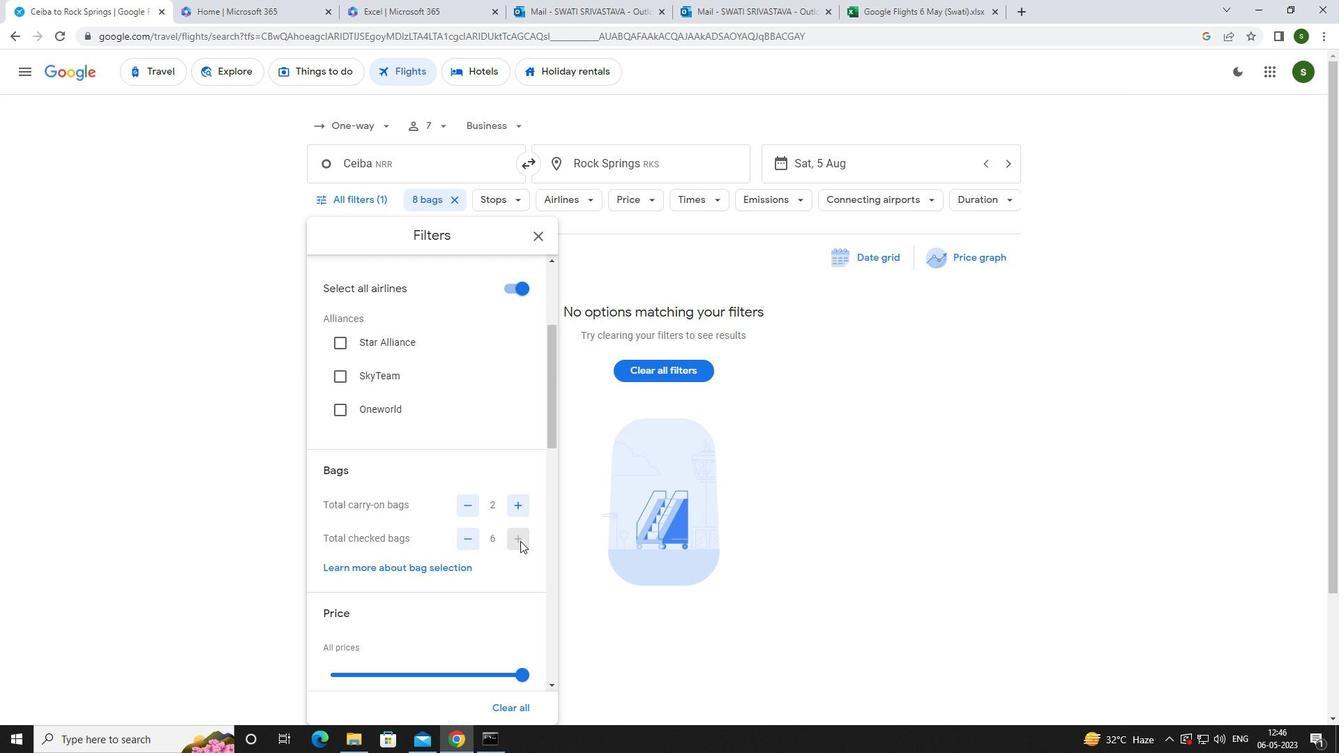 
Action: Mouse moved to (520, 540)
Screenshot: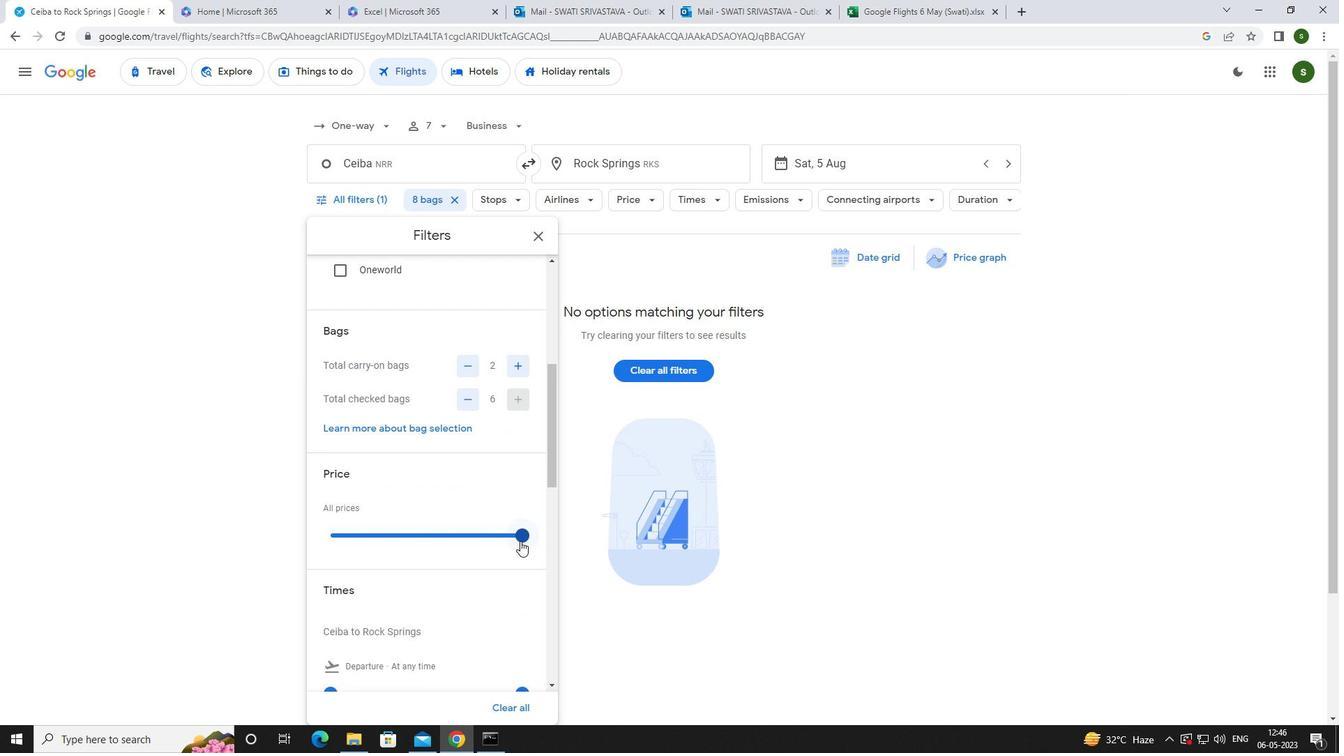 
Action: Mouse pressed left at (520, 540)
Screenshot: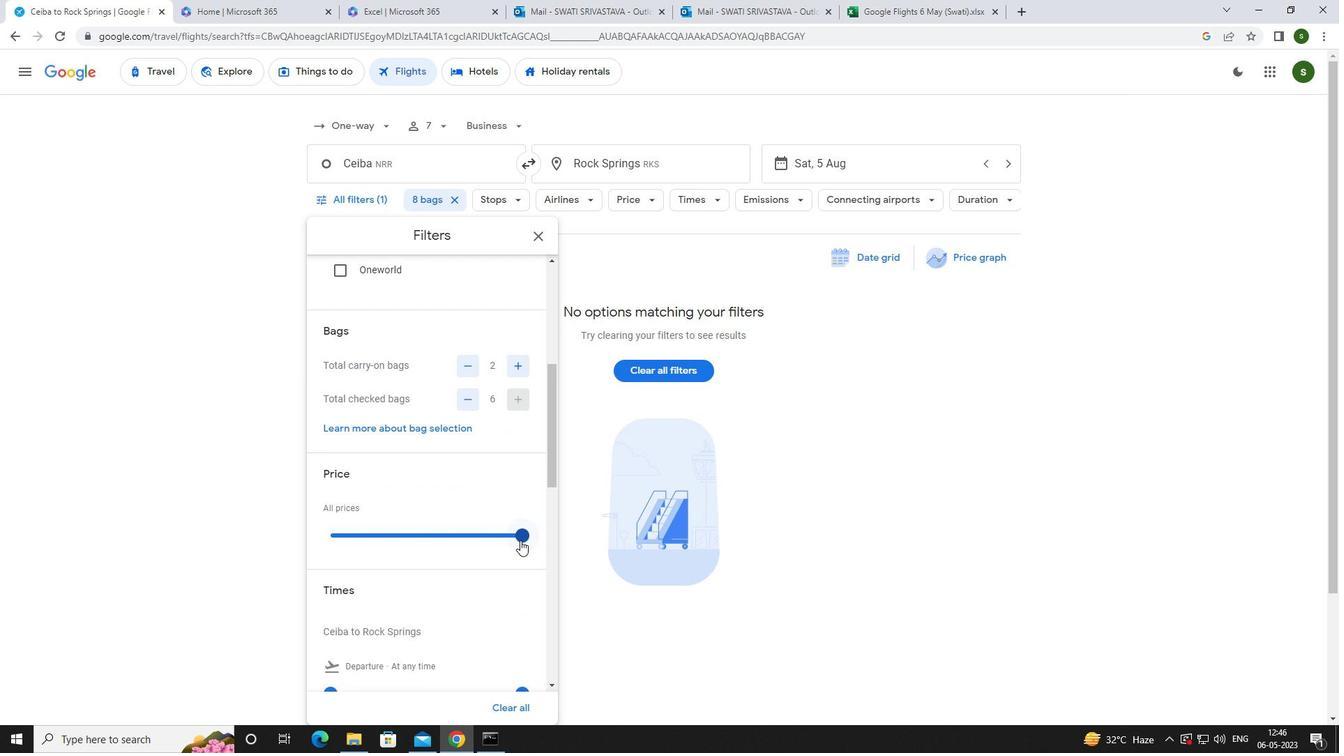 
Action: Mouse scrolled (520, 540) with delta (0, 0)
Screenshot: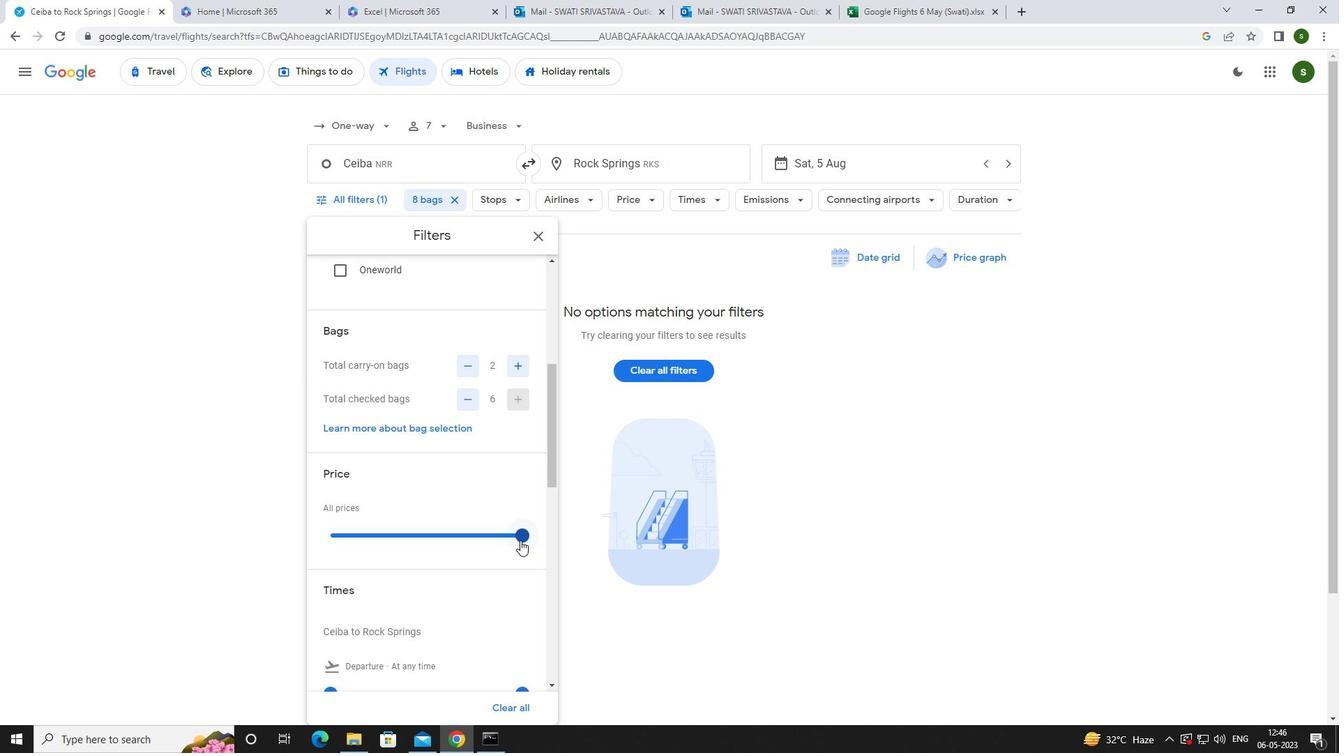 
Action: Mouse scrolled (520, 540) with delta (0, 0)
Screenshot: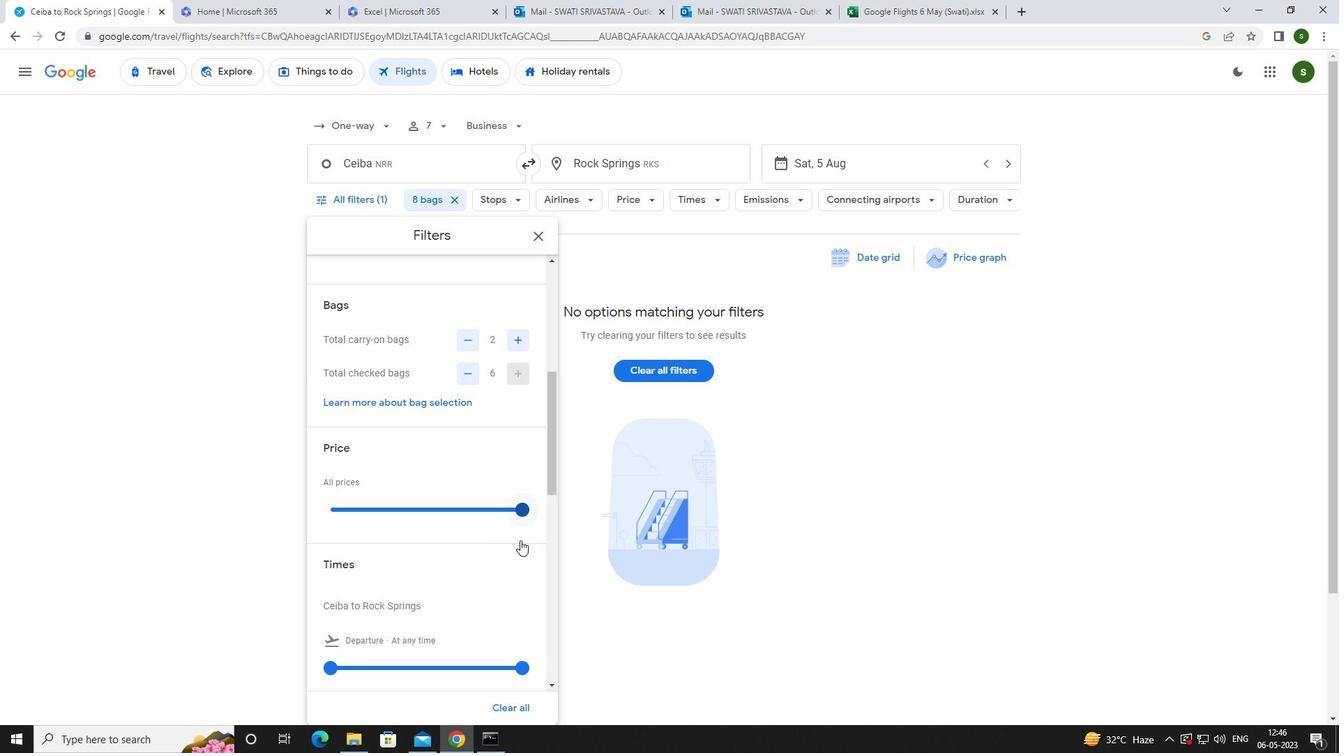 
Action: Mouse moved to (329, 558)
Screenshot: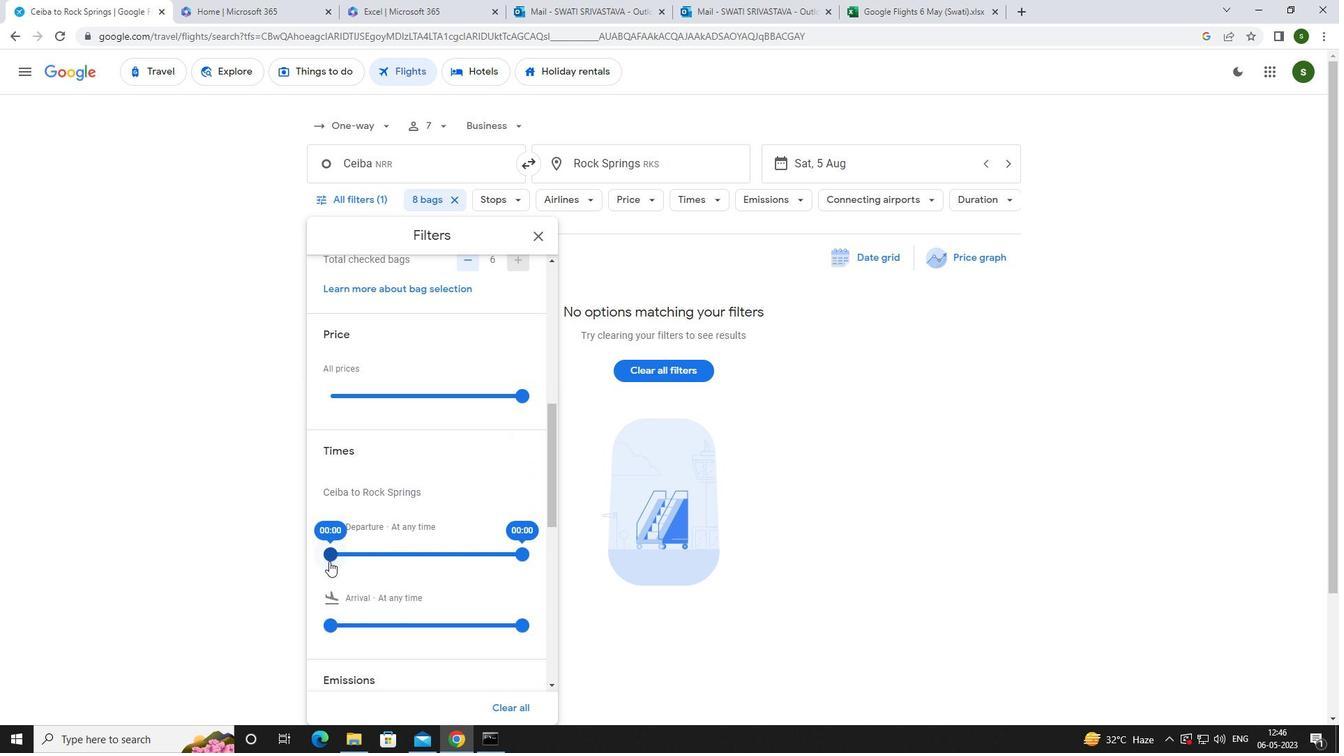
Action: Mouse pressed left at (329, 558)
Screenshot: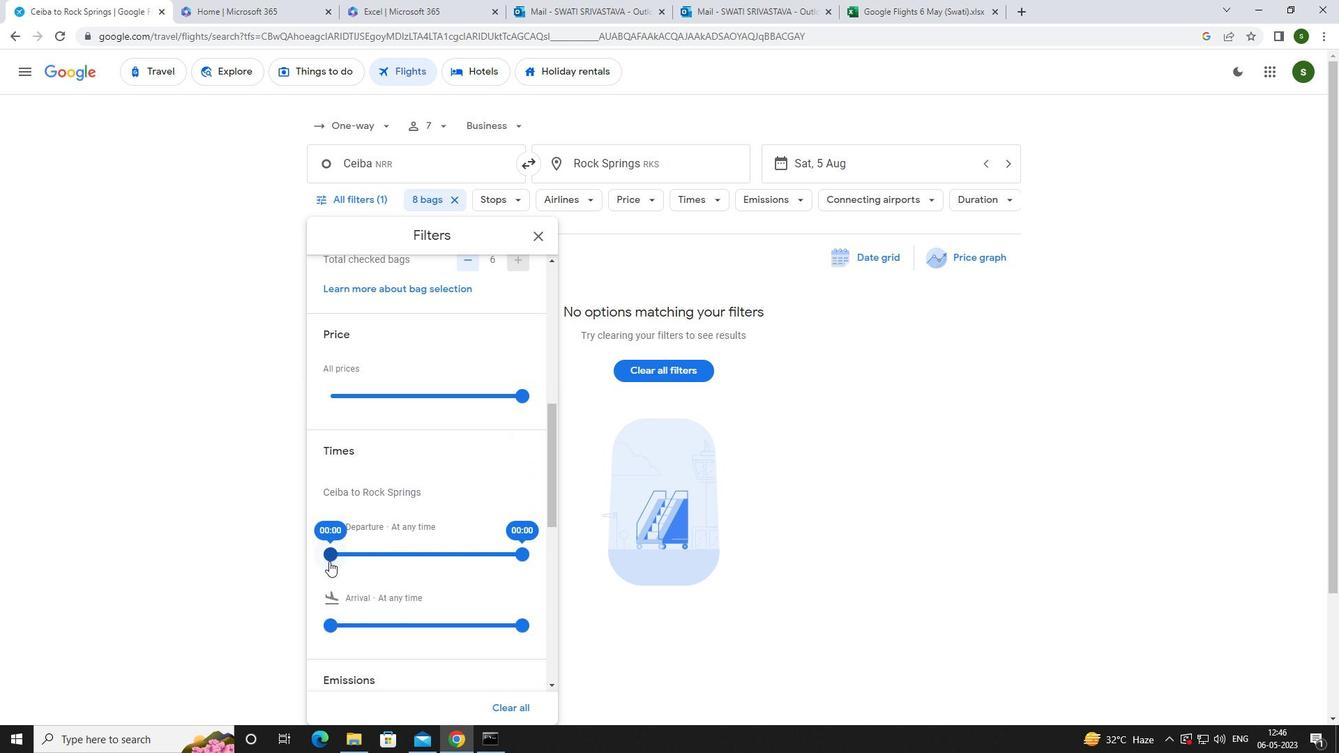 
Action: Mouse moved to (236, 520)
Screenshot: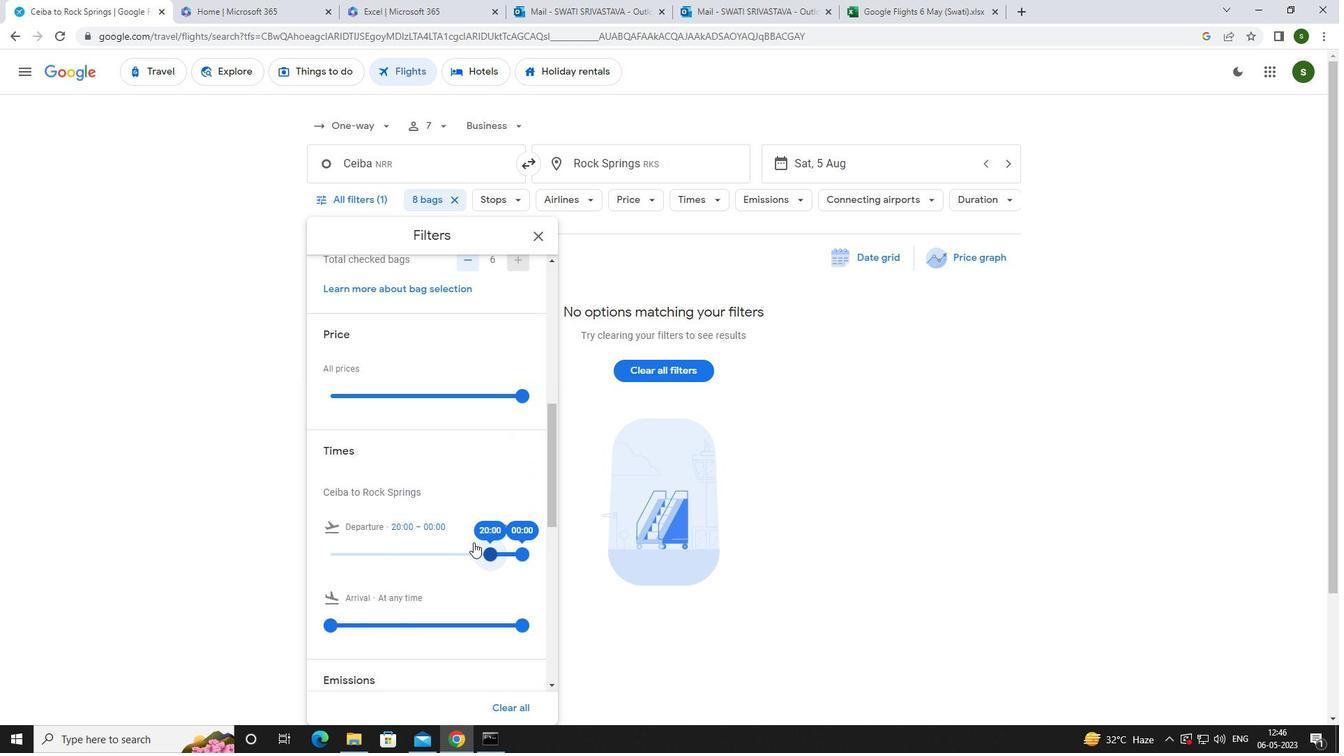 
Action: Mouse pressed left at (236, 520)
Screenshot: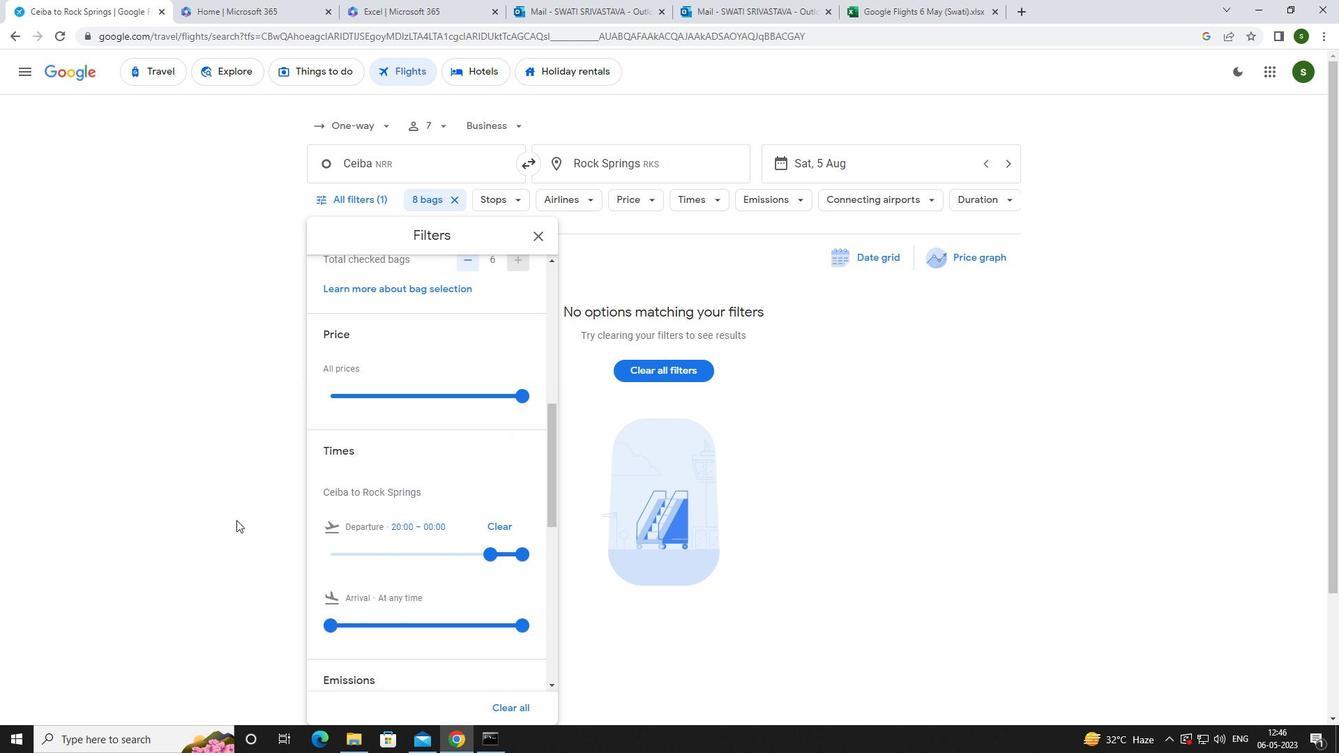 
